 Task: Find connections with filter location Yatou with filter topic #culturewith filter profile language French with filter current company Allscripts with filter school Anand Agricultural University, Anand with filter industry Amusement Parks and Arcades with filter service category Event Planning with filter keywords title Zoologist
Action: Mouse moved to (488, 61)
Screenshot: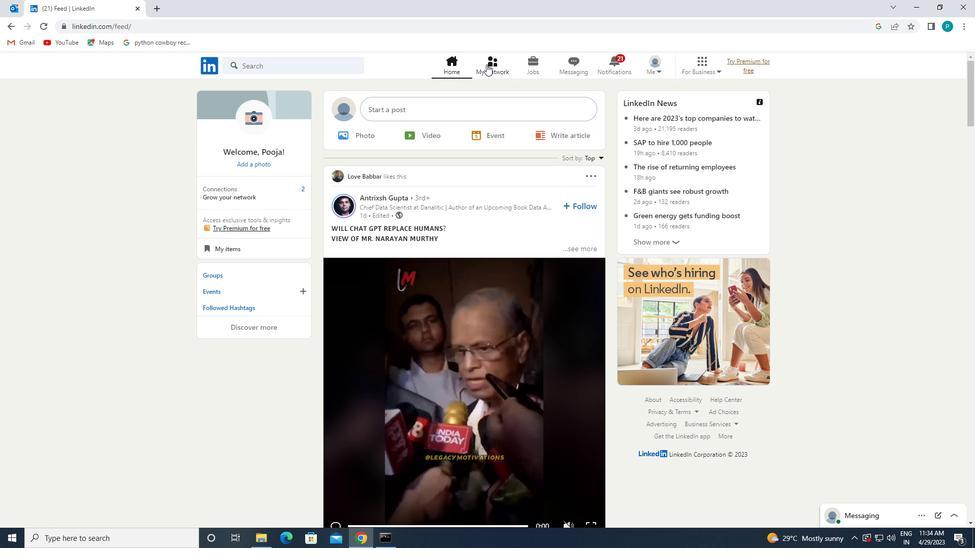 
Action: Mouse pressed left at (488, 61)
Screenshot: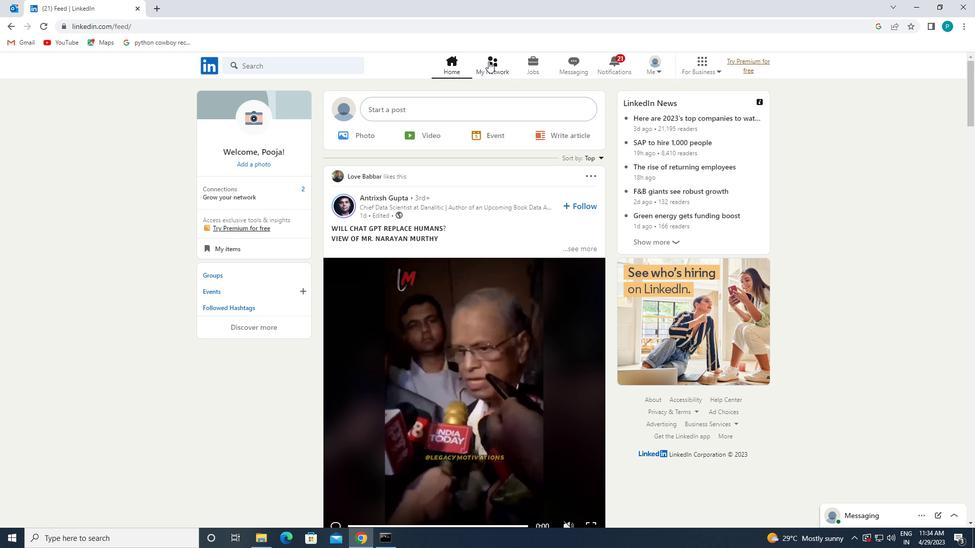 
Action: Mouse moved to (306, 120)
Screenshot: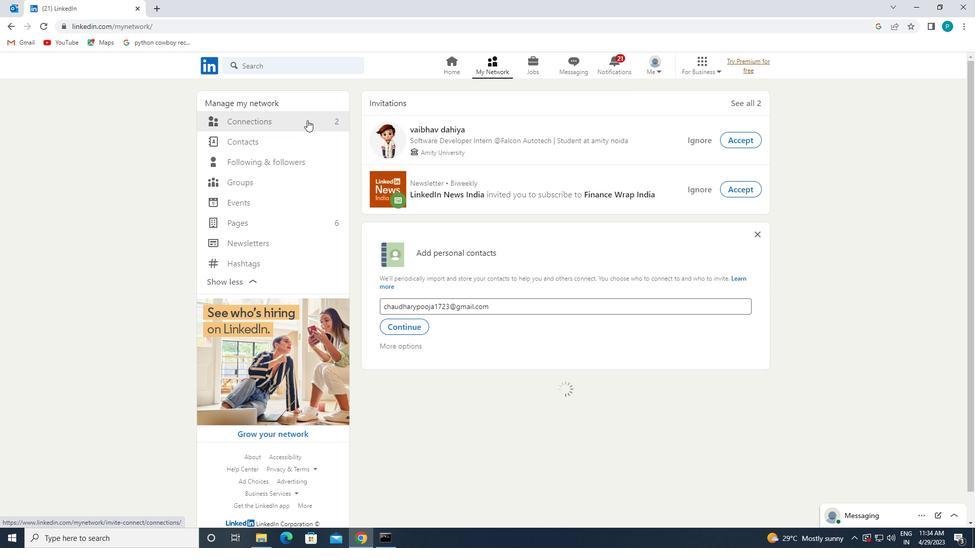 
Action: Mouse pressed left at (306, 120)
Screenshot: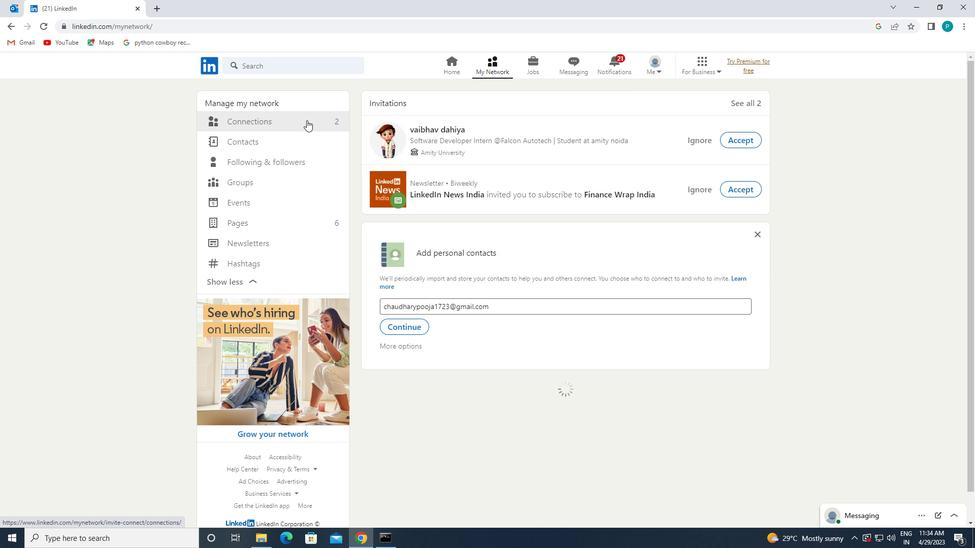 
Action: Mouse moved to (584, 113)
Screenshot: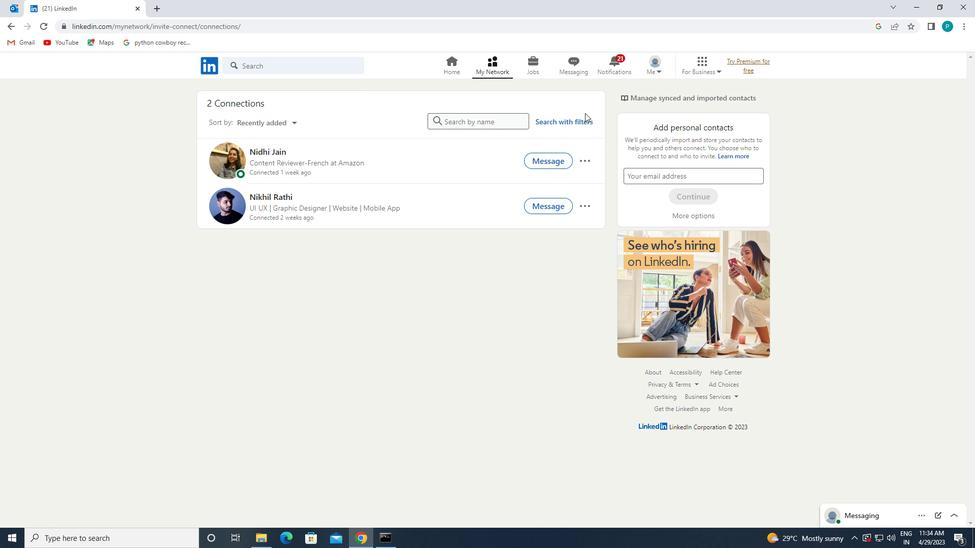 
Action: Mouse pressed left at (584, 113)
Screenshot: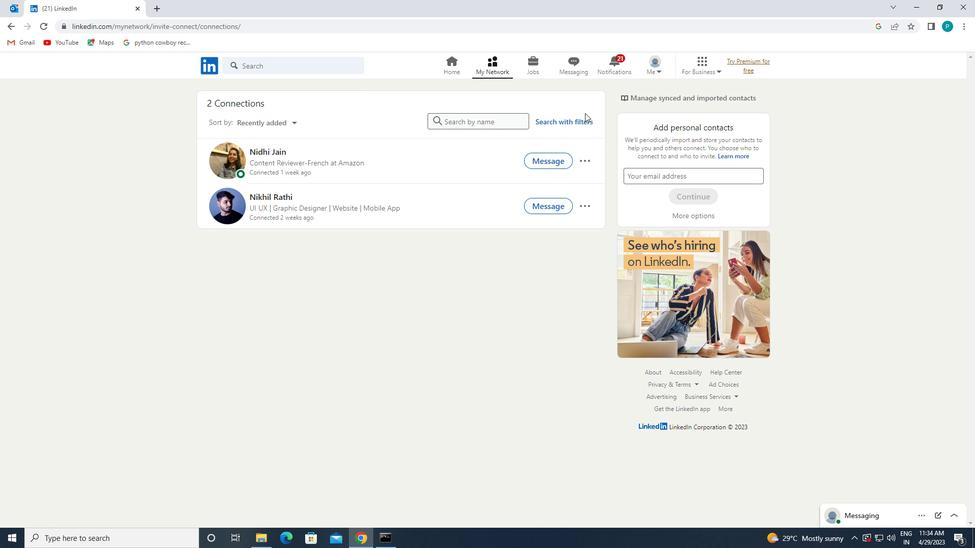 
Action: Mouse moved to (584, 116)
Screenshot: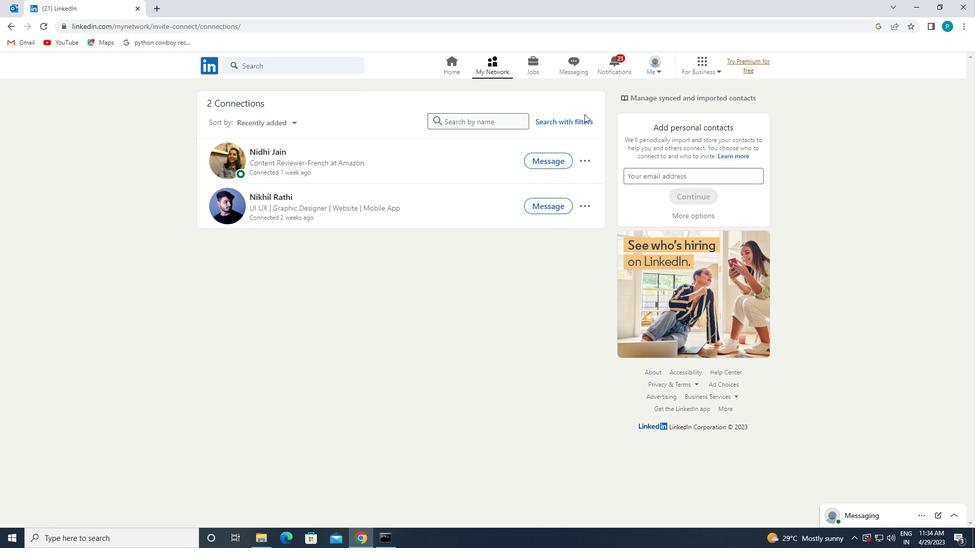 
Action: Mouse pressed left at (584, 116)
Screenshot: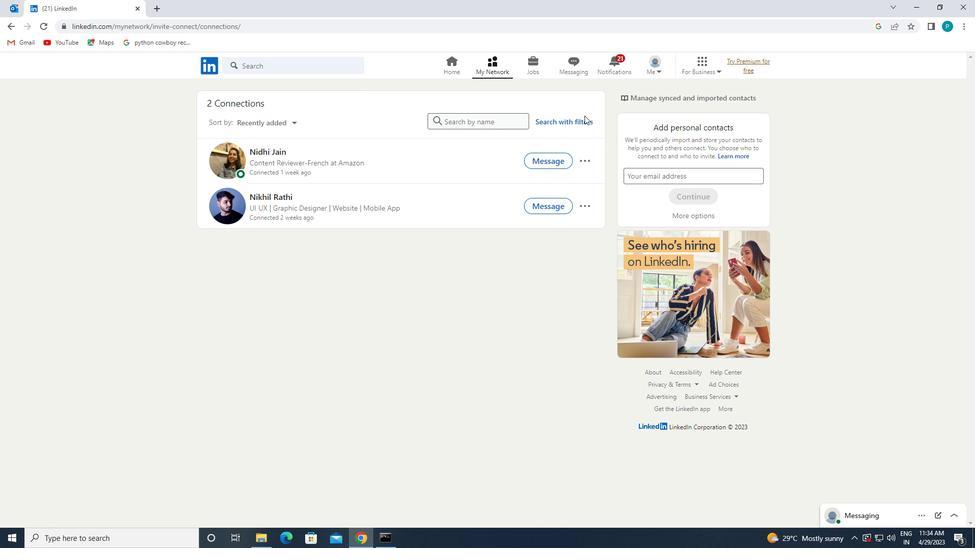 
Action: Mouse moved to (507, 94)
Screenshot: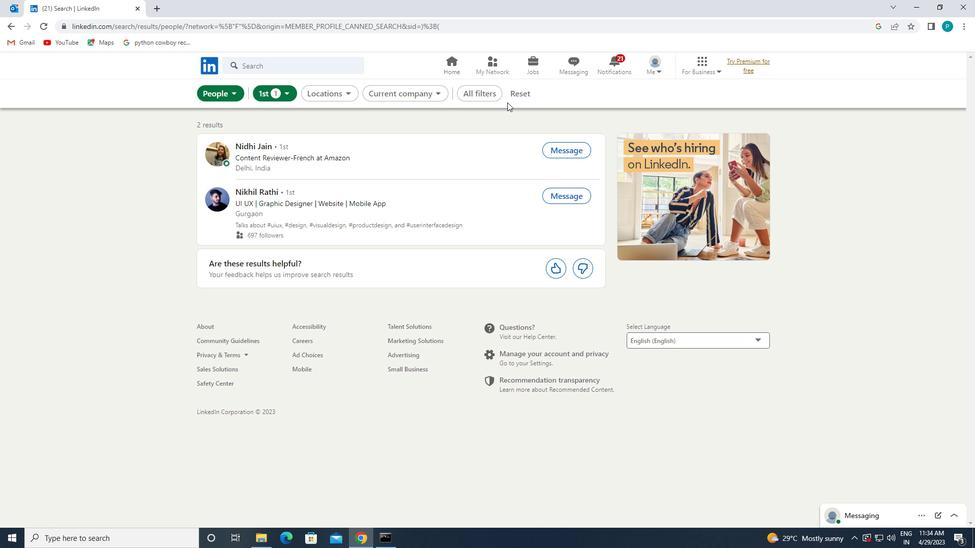 
Action: Mouse pressed left at (507, 94)
Screenshot: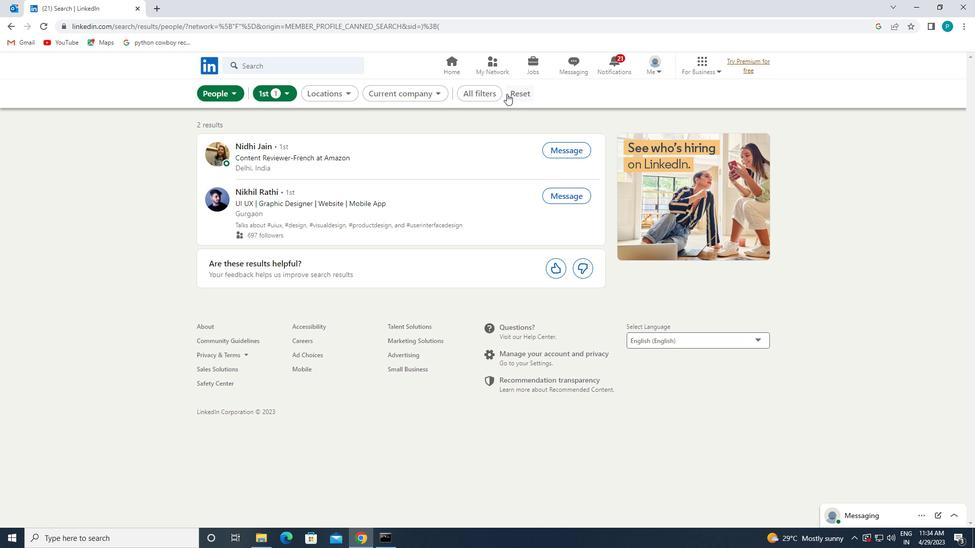 
Action: Mouse moved to (497, 93)
Screenshot: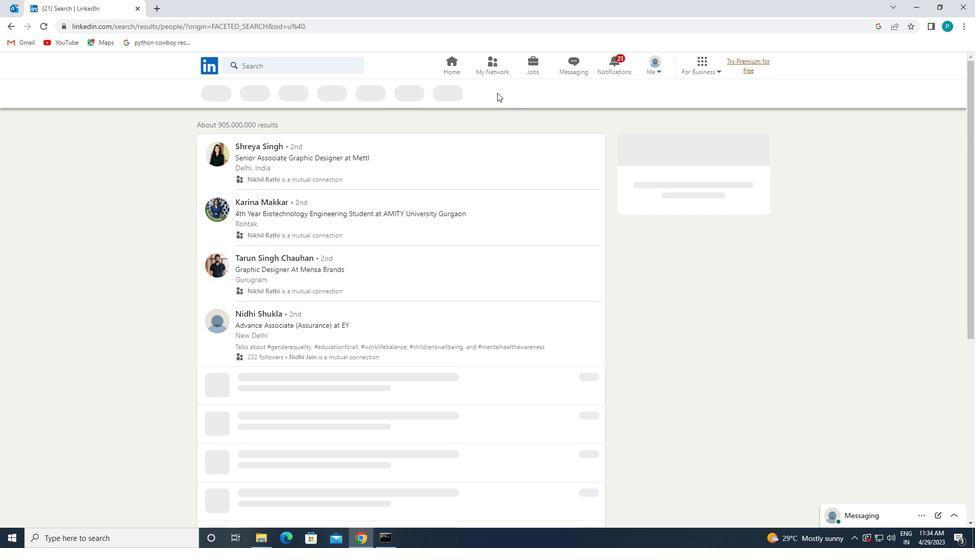
Action: Mouse pressed left at (497, 93)
Screenshot: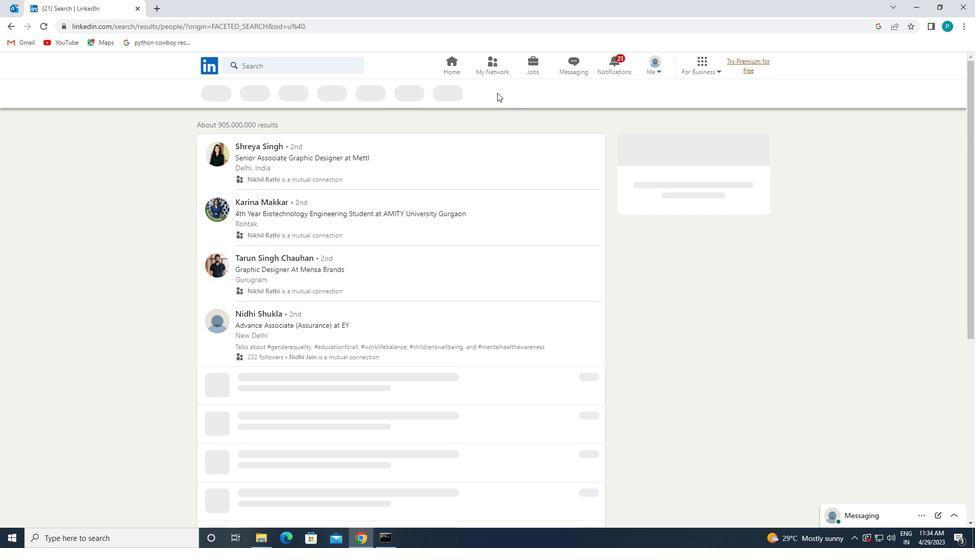 
Action: Mouse moved to (831, 261)
Screenshot: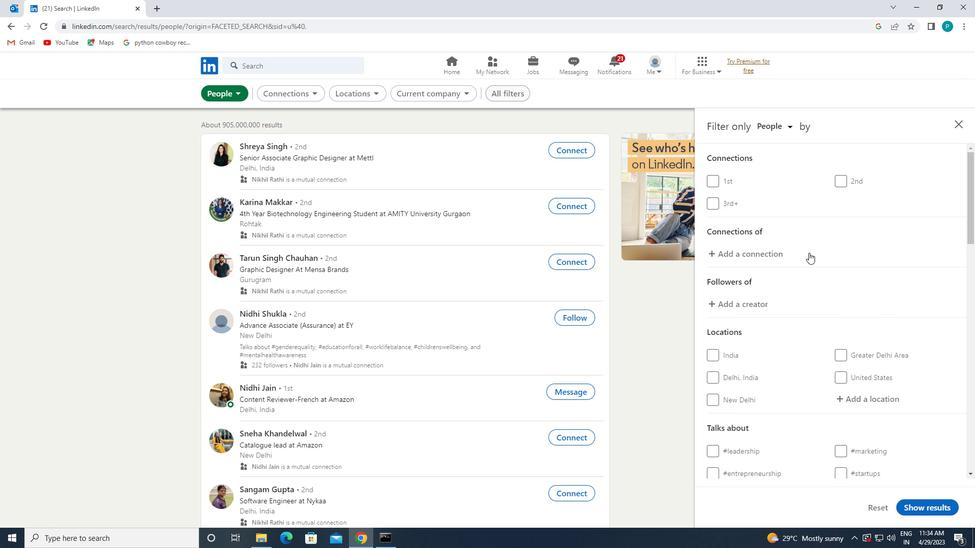 
Action: Mouse scrolled (831, 261) with delta (0, 0)
Screenshot: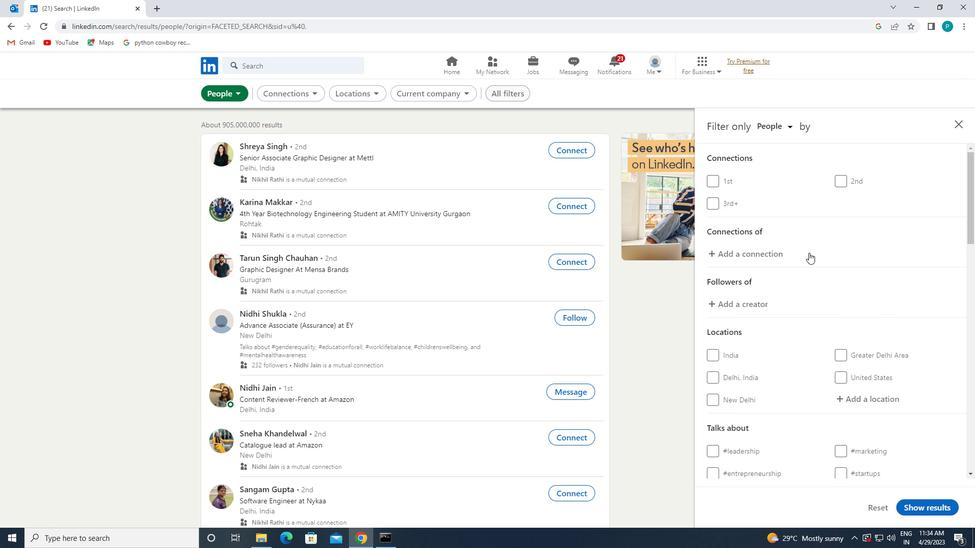 
Action: Mouse moved to (832, 261)
Screenshot: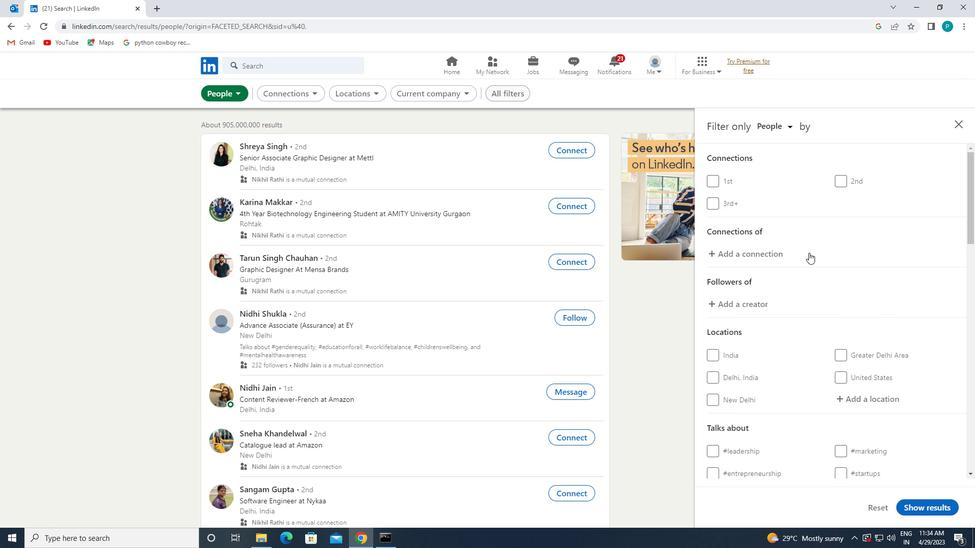 
Action: Mouse scrolled (832, 261) with delta (0, 0)
Screenshot: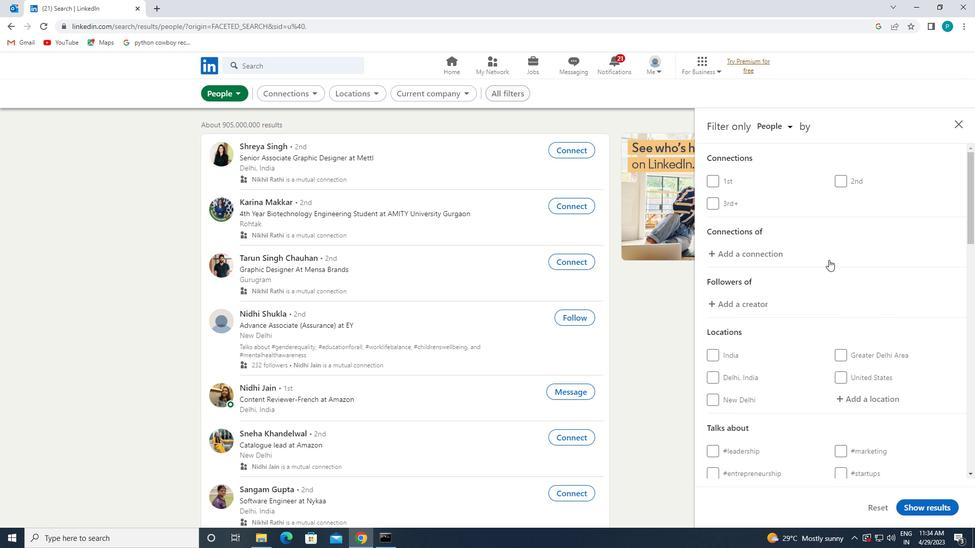 
Action: Mouse scrolled (832, 261) with delta (0, 0)
Screenshot: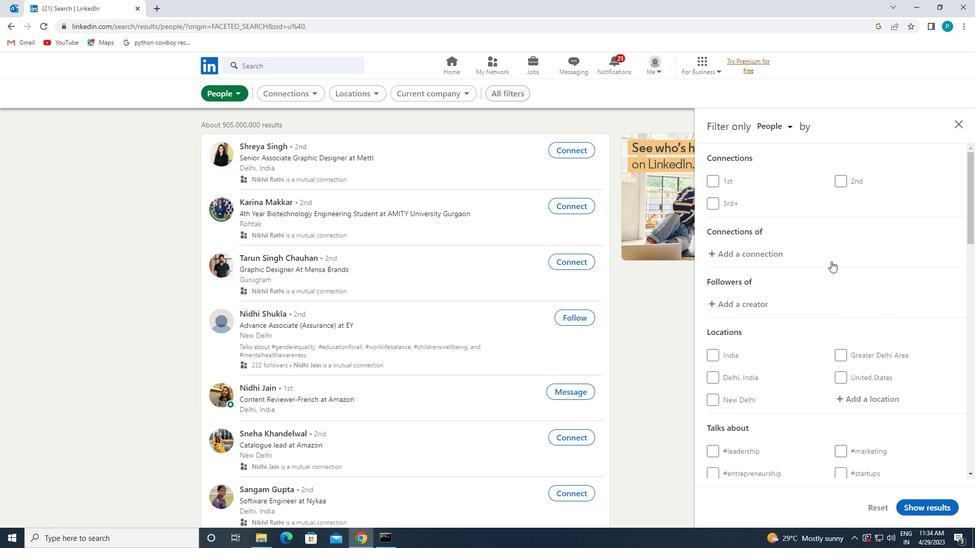 
Action: Mouse moved to (832, 264)
Screenshot: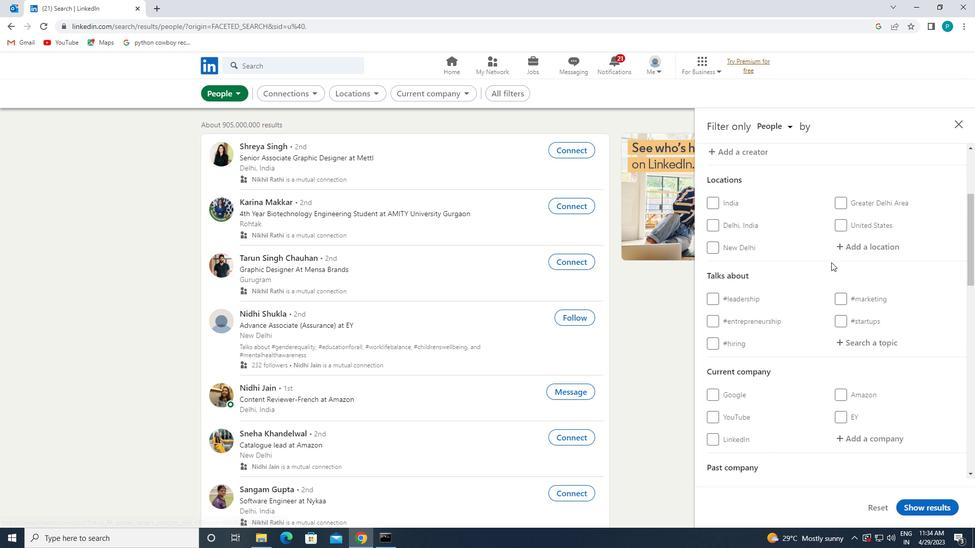 
Action: Mouse scrolled (832, 264) with delta (0, 0)
Screenshot: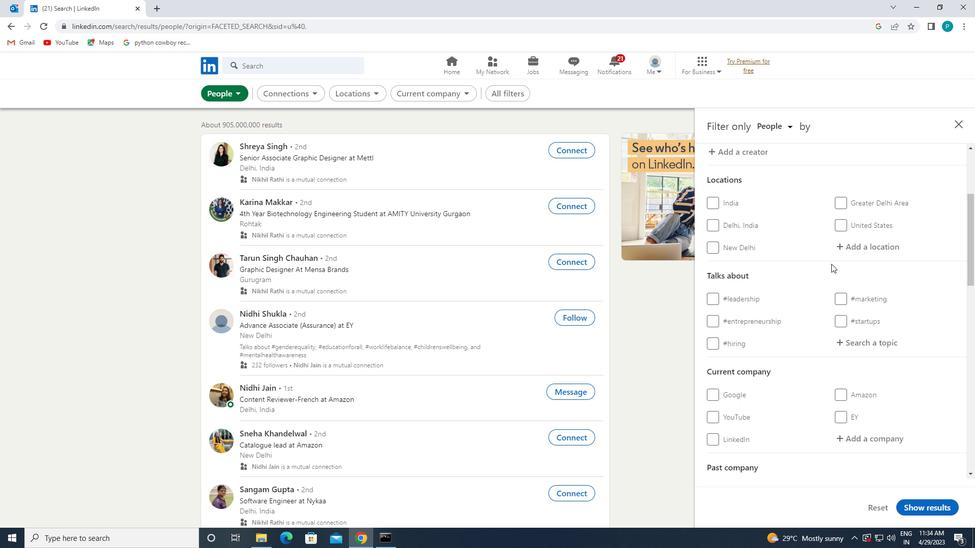 
Action: Mouse scrolled (832, 264) with delta (0, 0)
Screenshot: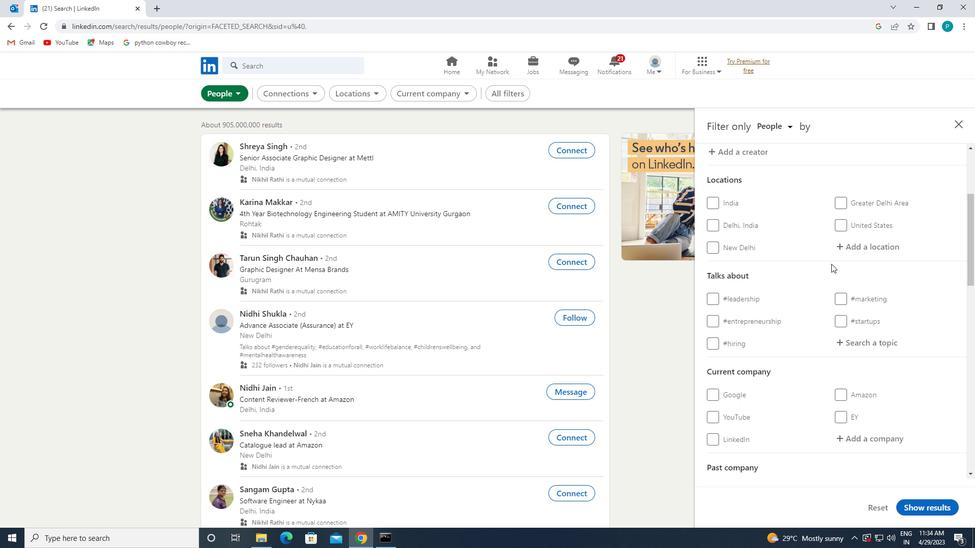 
Action: Mouse moved to (854, 320)
Screenshot: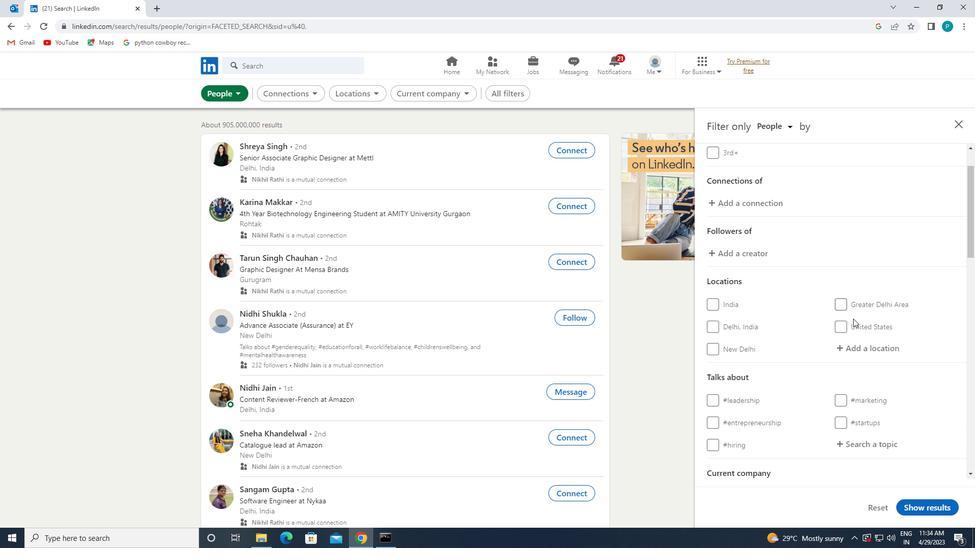 
Action: Mouse scrolled (854, 320) with delta (0, 0)
Screenshot: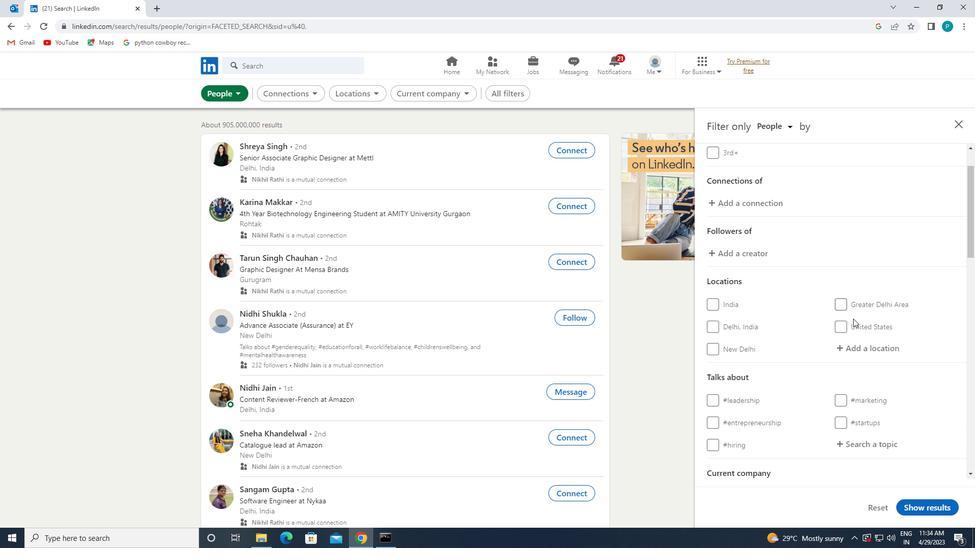 
Action: Mouse moved to (849, 301)
Screenshot: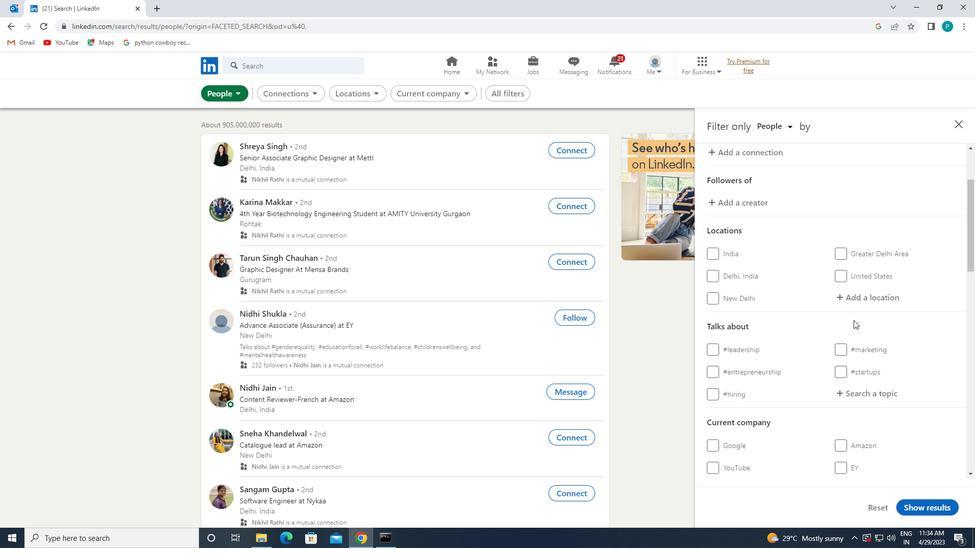 
Action: Mouse pressed left at (849, 301)
Screenshot: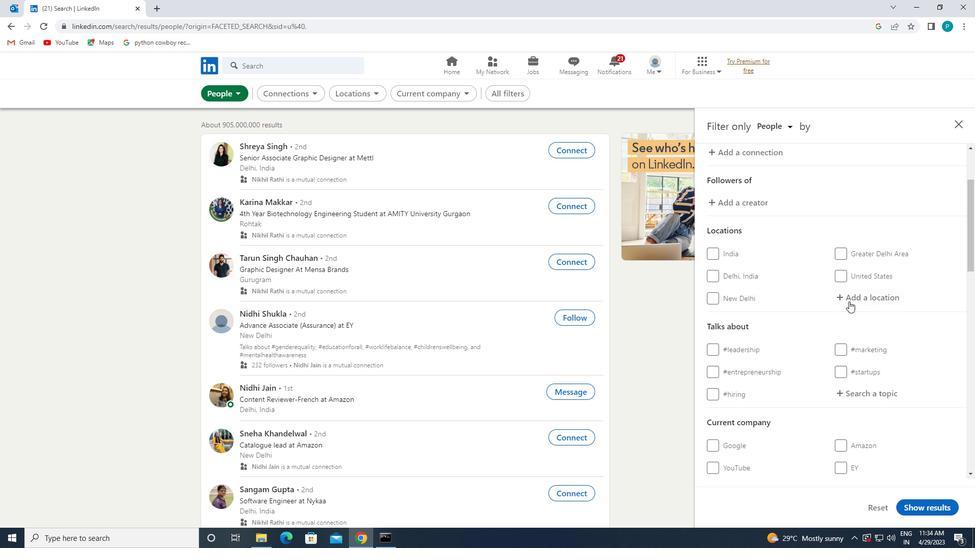 
Action: Mouse moved to (830, 288)
Screenshot: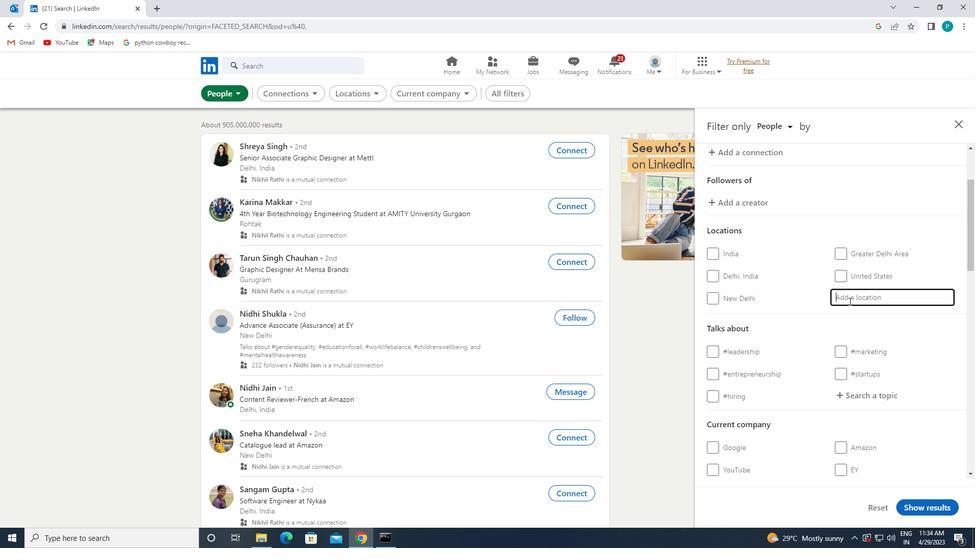 
Action: Key pressed <Key.caps_lock>y<Key.caps_lock>atou
Screenshot: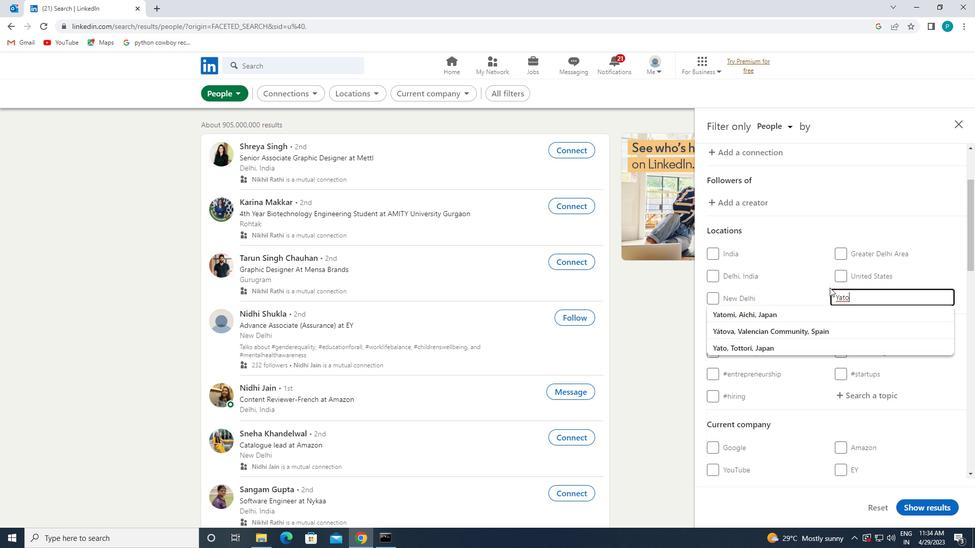 
Action: Mouse moved to (846, 363)
Screenshot: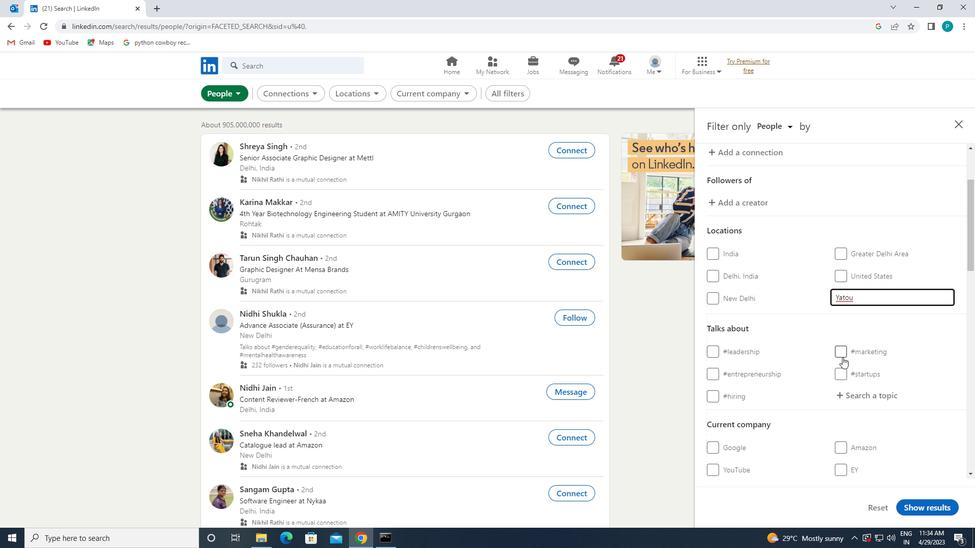 
Action: Mouse scrolled (846, 363) with delta (0, 0)
Screenshot: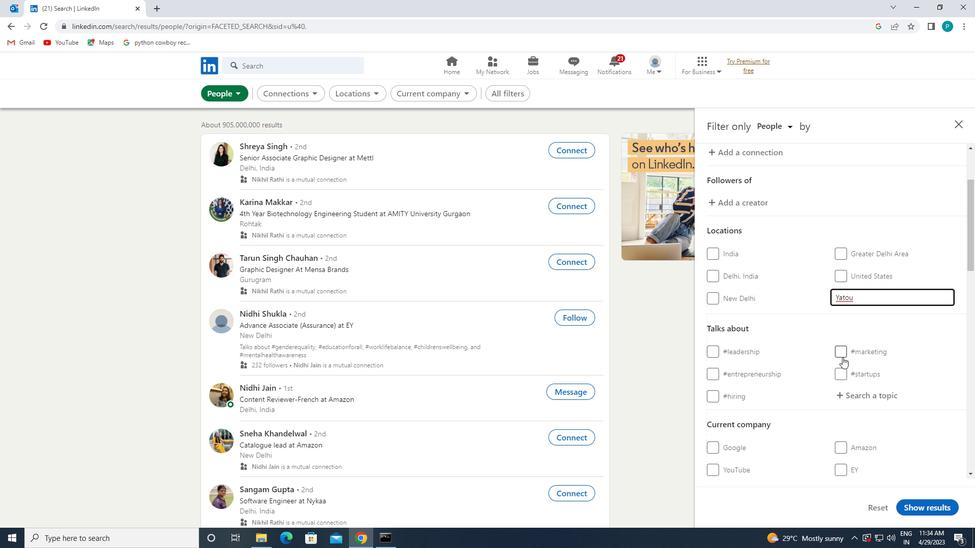 
Action: Mouse moved to (849, 368)
Screenshot: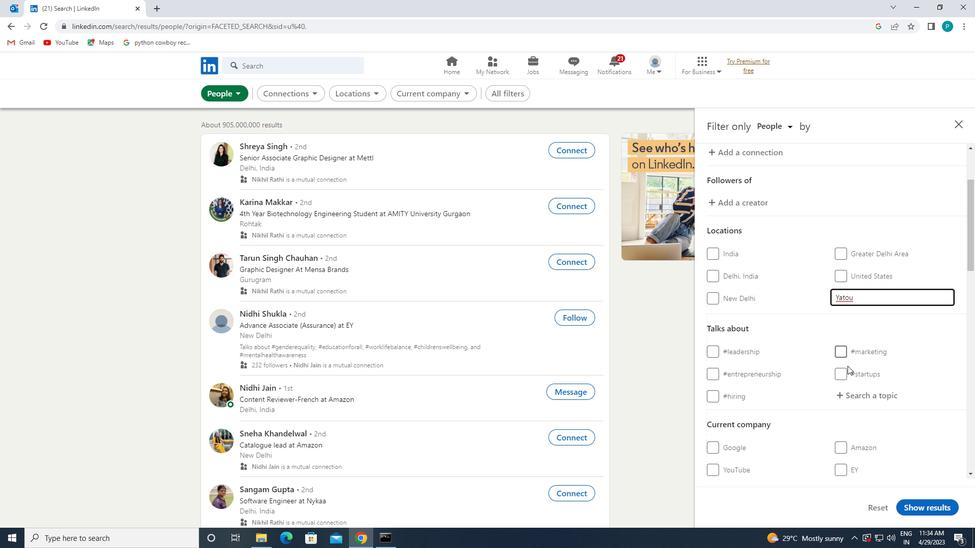 
Action: Mouse scrolled (849, 367) with delta (0, 0)
Screenshot: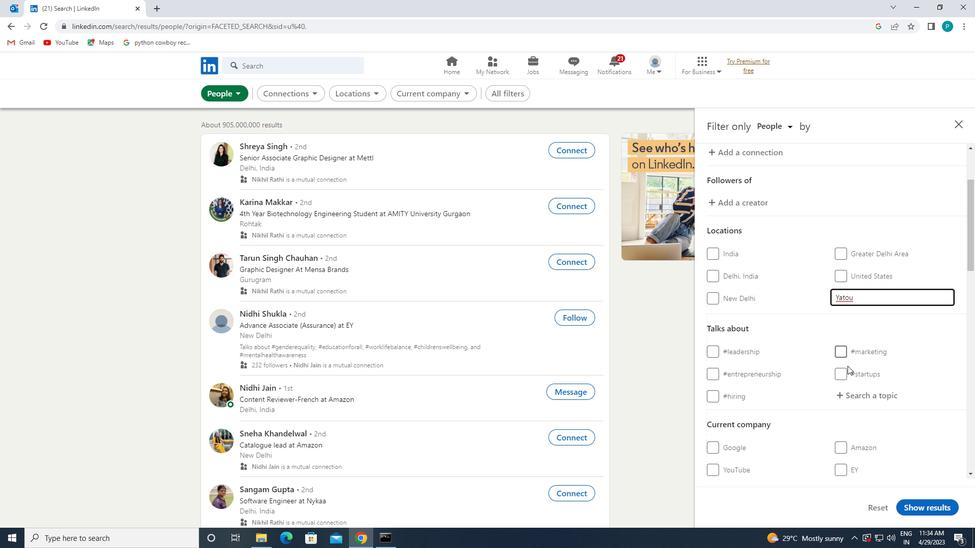 
Action: Mouse moved to (845, 292)
Screenshot: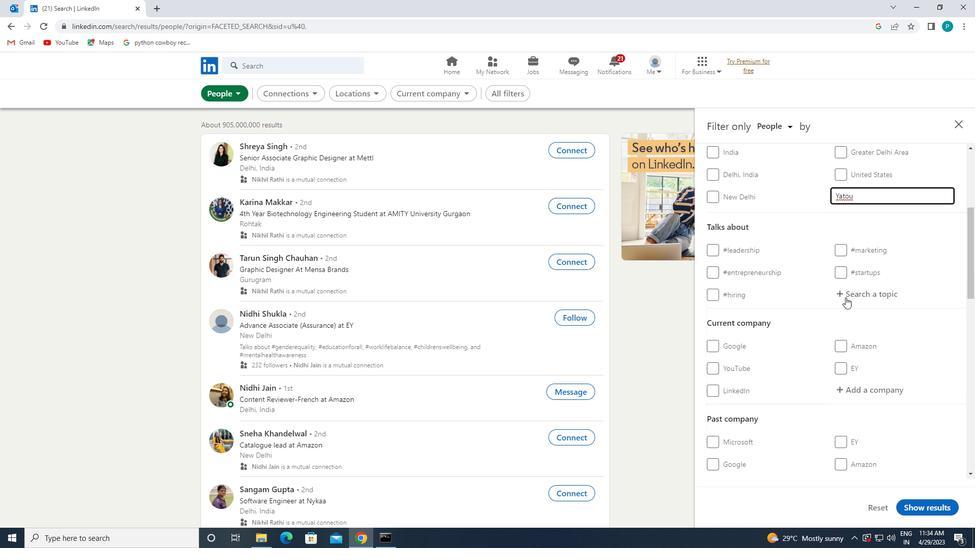 
Action: Mouse pressed left at (845, 292)
Screenshot: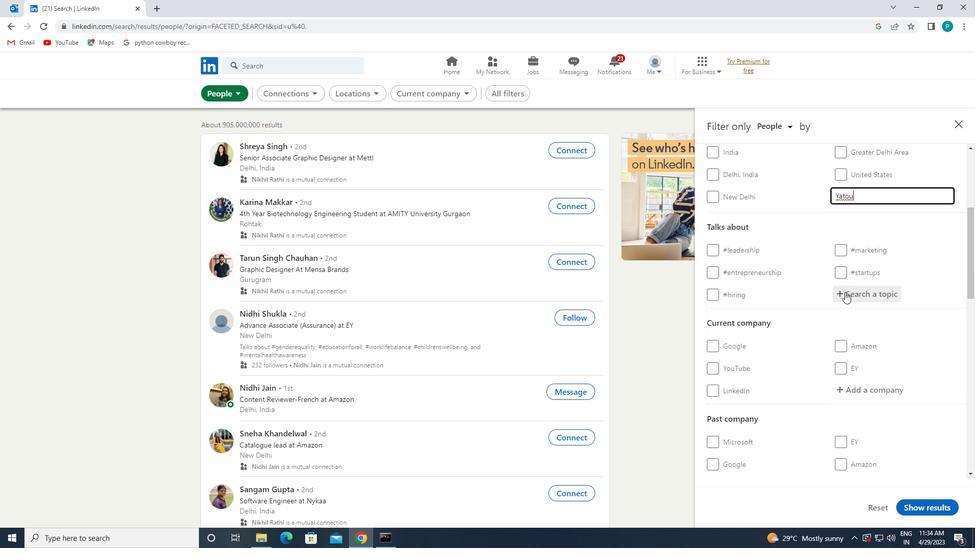 
Action: Key pressed <Key.shift>#CULTURE
Screenshot: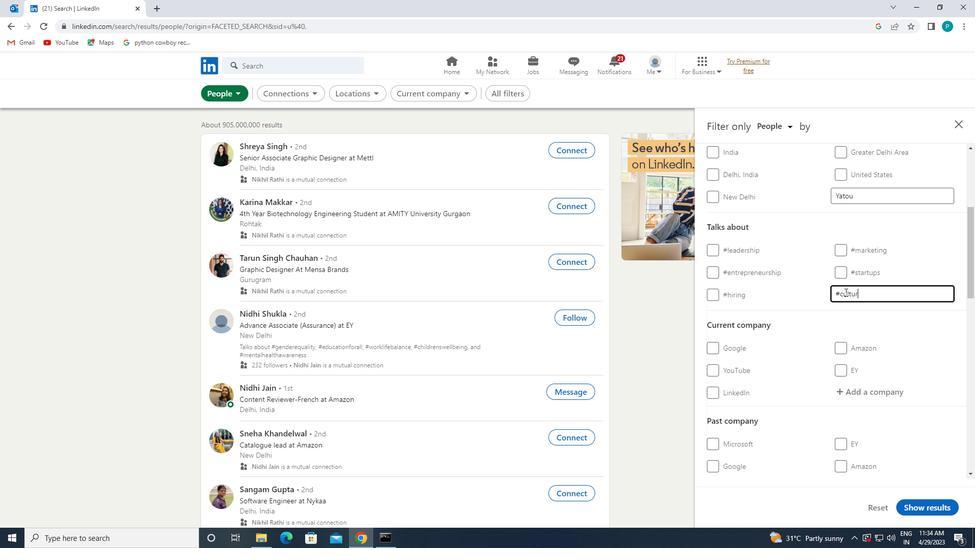 
Action: Mouse moved to (853, 383)
Screenshot: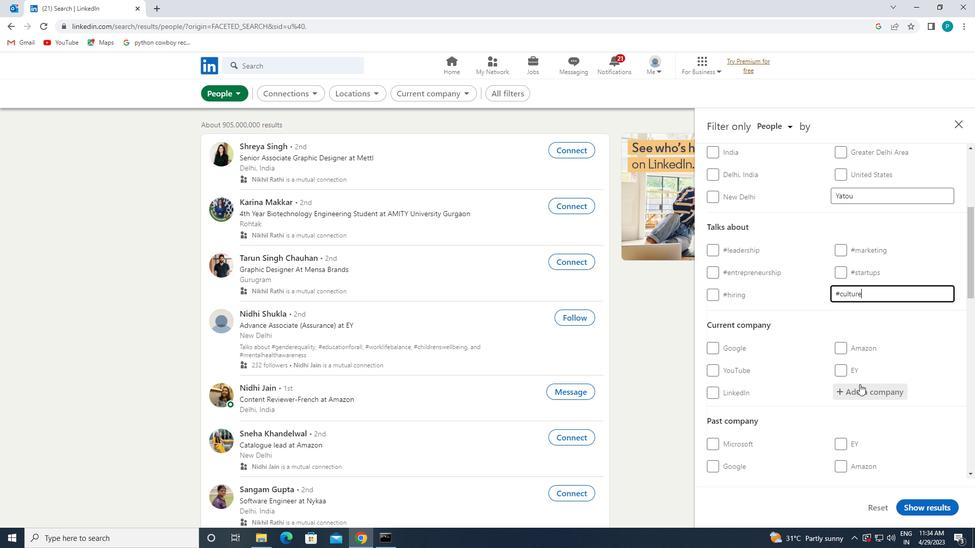 
Action: Mouse scrolled (853, 382) with delta (0, 0)
Screenshot: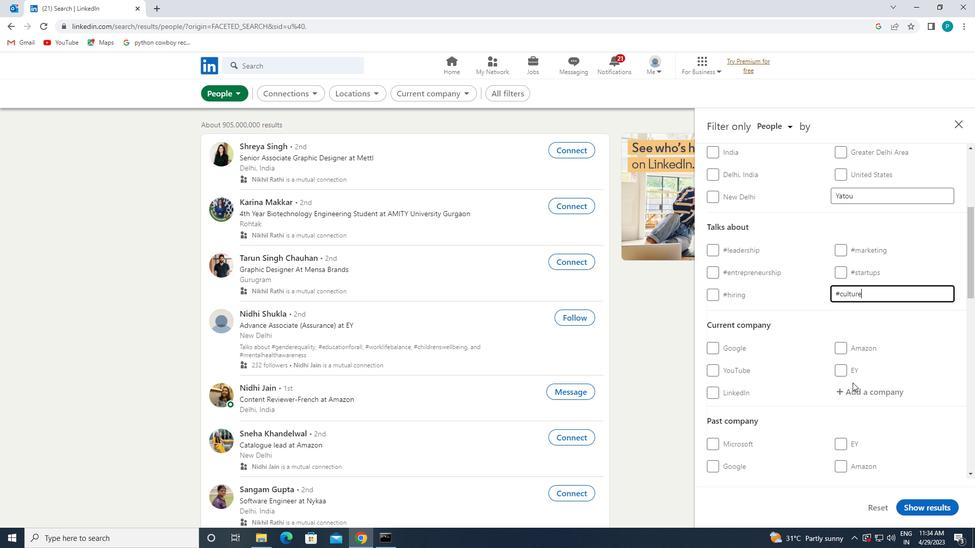 
Action: Mouse moved to (851, 381)
Screenshot: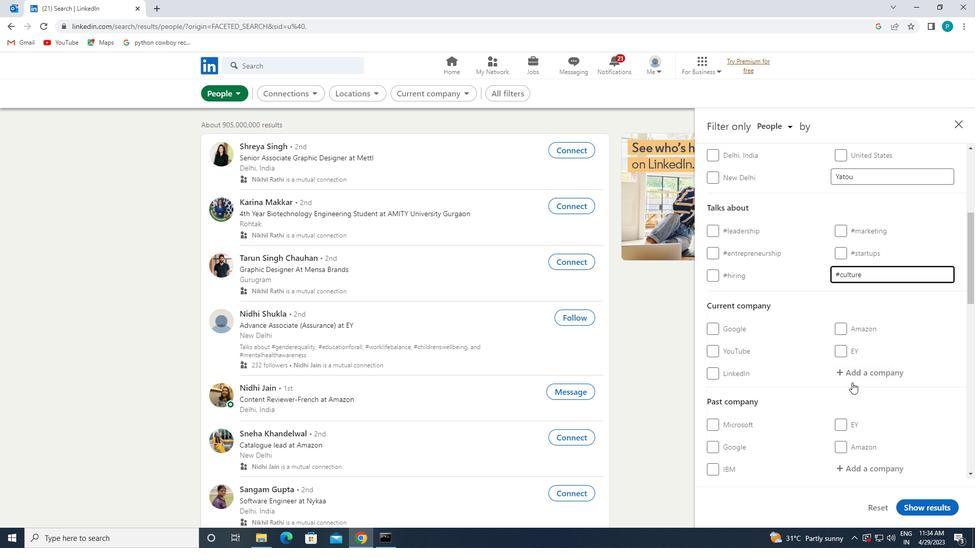 
Action: Mouse scrolled (851, 380) with delta (0, 0)
Screenshot: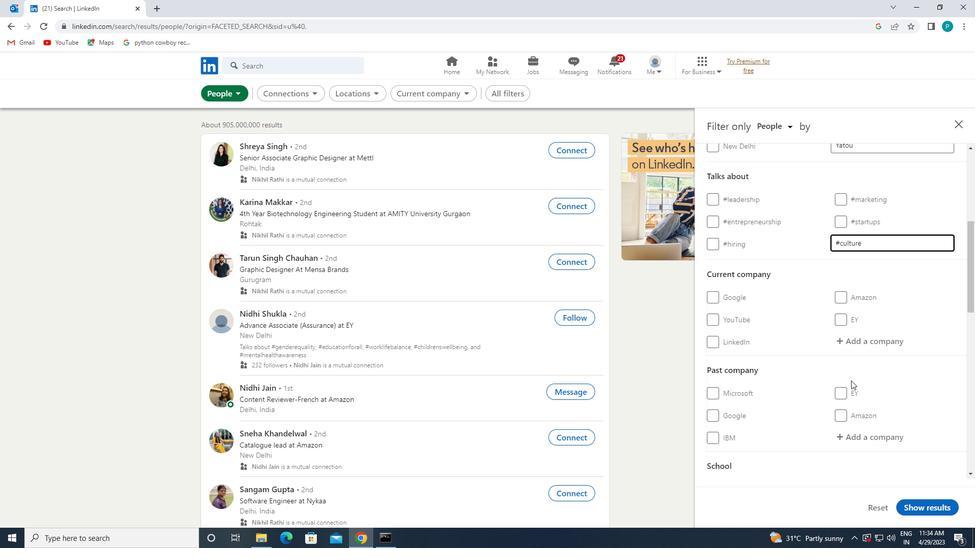 
Action: Mouse moved to (851, 380)
Screenshot: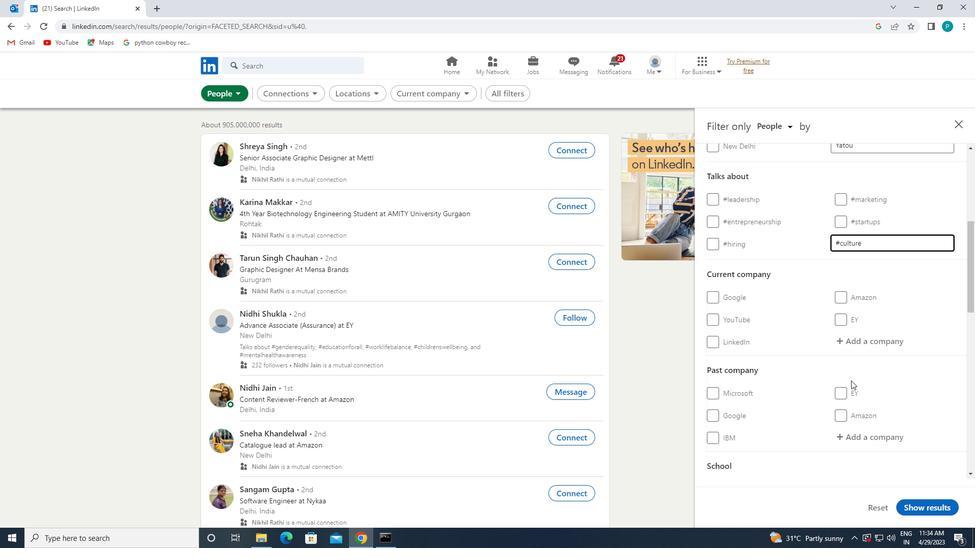 
Action: Mouse scrolled (851, 380) with delta (0, 0)
Screenshot: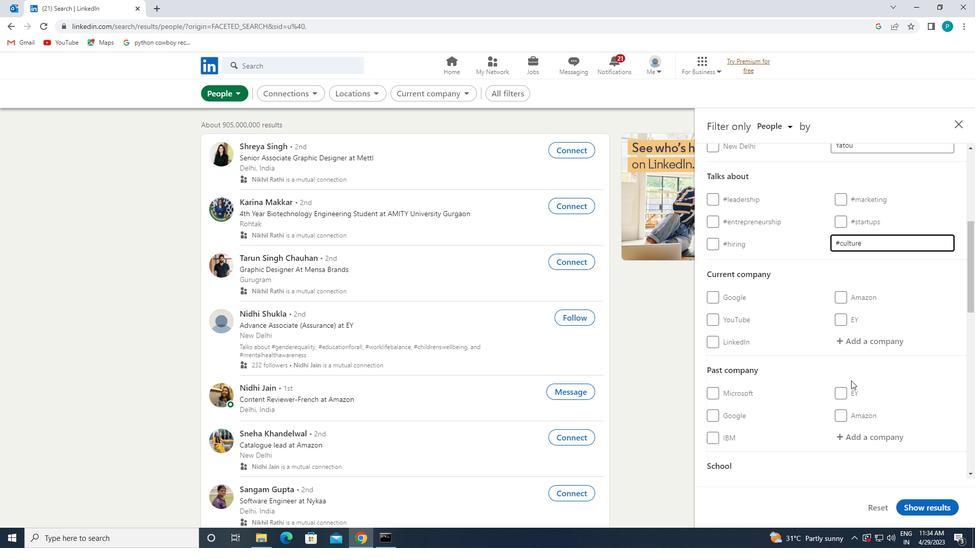 
Action: Mouse scrolled (851, 380) with delta (0, 0)
Screenshot: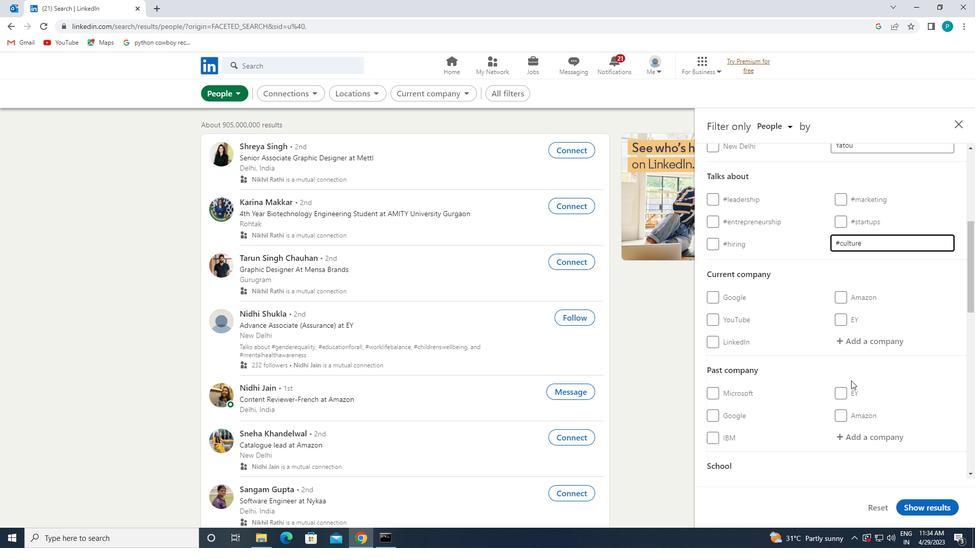 
Action: Mouse moved to (847, 385)
Screenshot: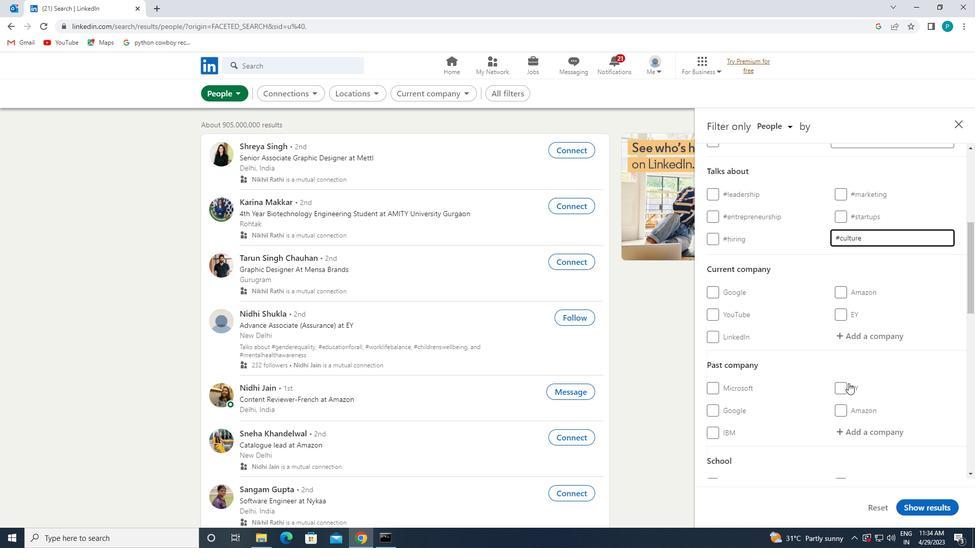 
Action: Mouse scrolled (847, 385) with delta (0, 0)
Screenshot: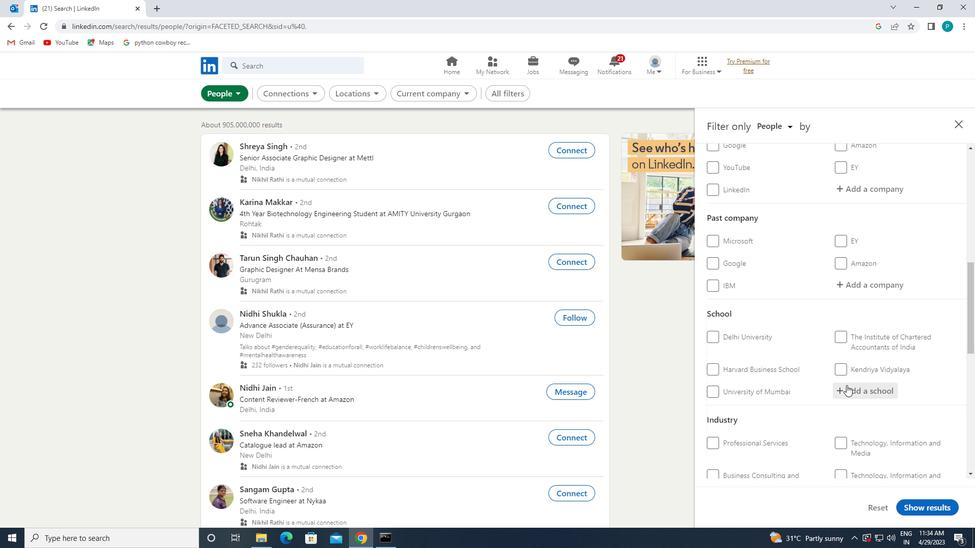 
Action: Mouse scrolled (847, 385) with delta (0, 0)
Screenshot: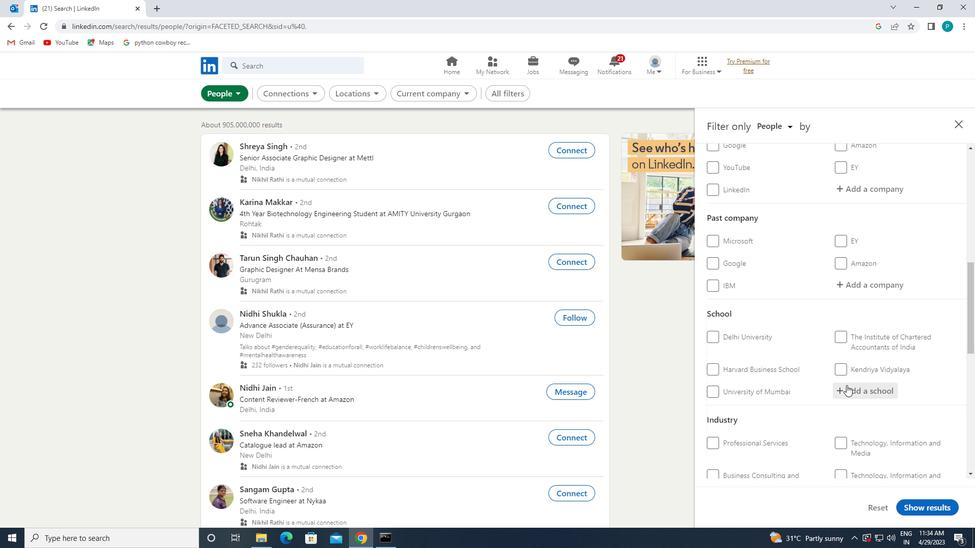 
Action: Mouse moved to (843, 384)
Screenshot: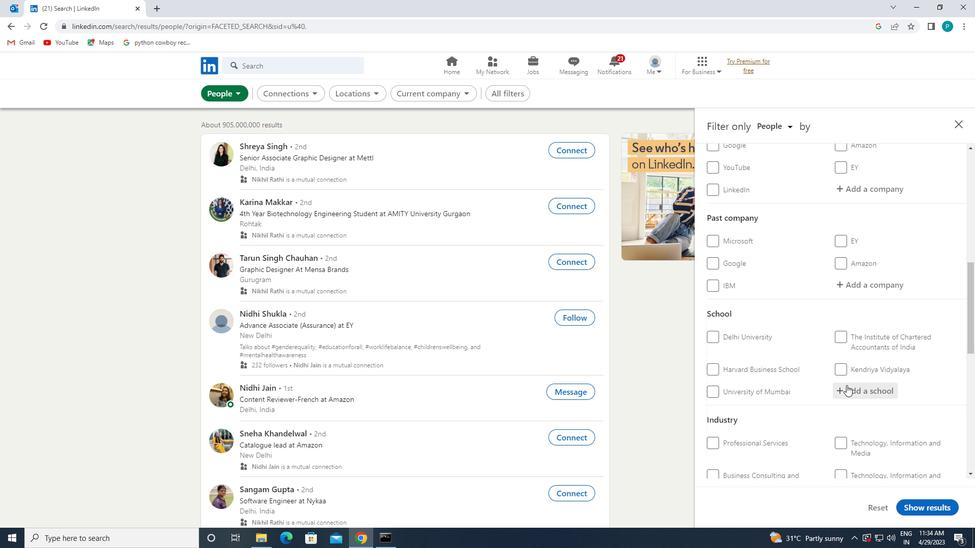 
Action: Mouse scrolled (843, 384) with delta (0, 0)
Screenshot: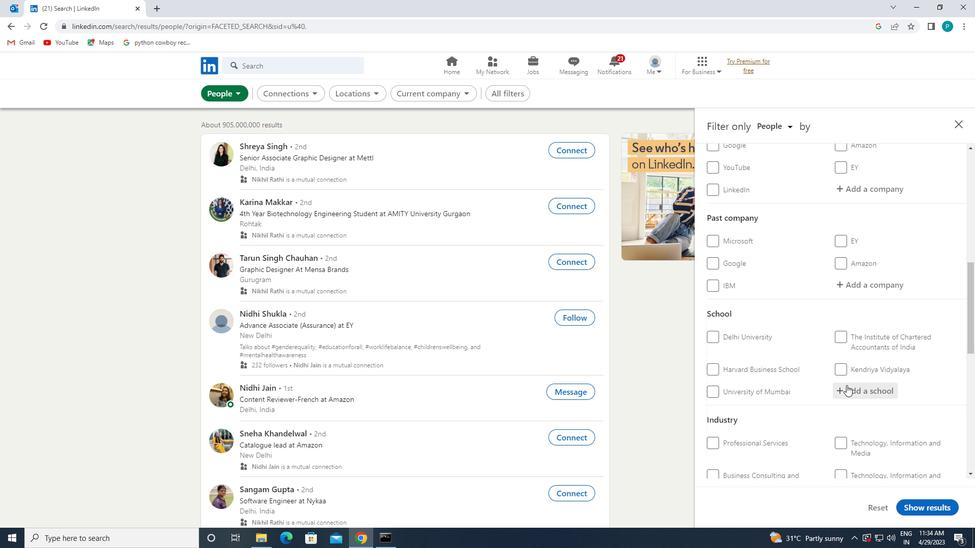 
Action: Mouse moved to (817, 380)
Screenshot: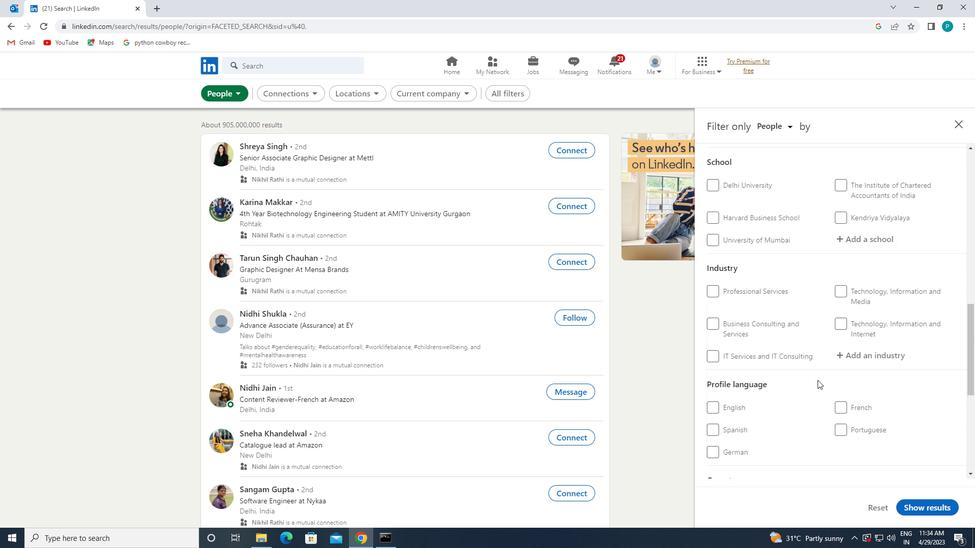 
Action: Mouse scrolled (817, 380) with delta (0, 0)
Screenshot: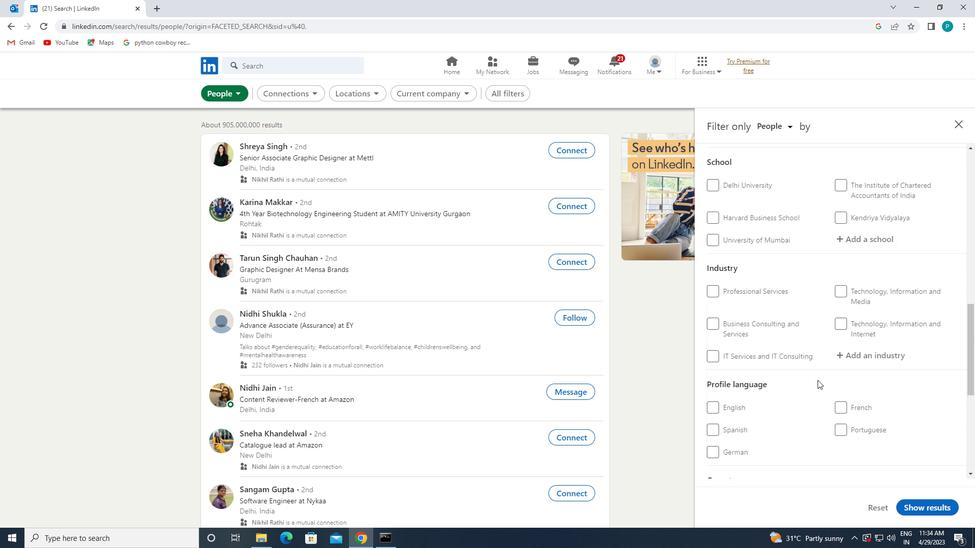 
Action: Mouse scrolled (817, 380) with delta (0, 0)
Screenshot: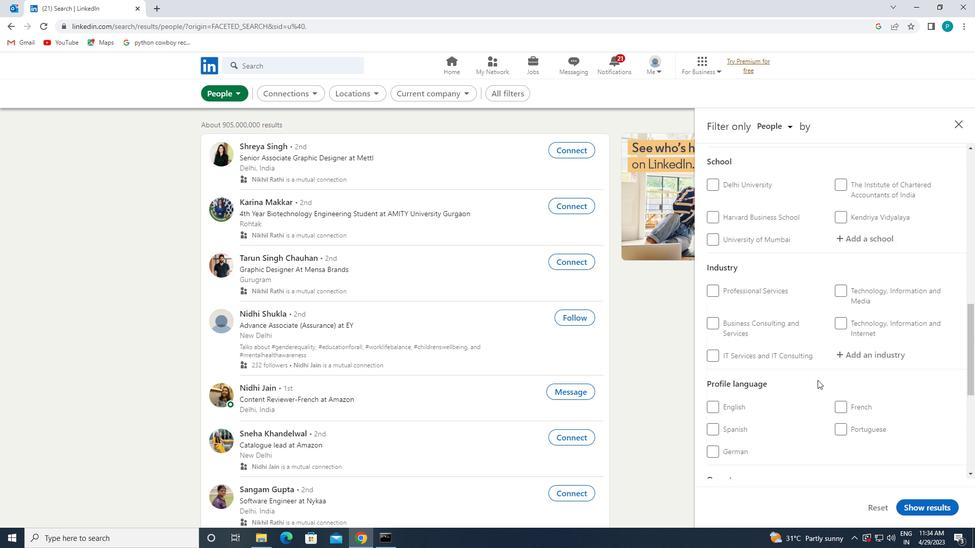 
Action: Mouse moved to (875, 302)
Screenshot: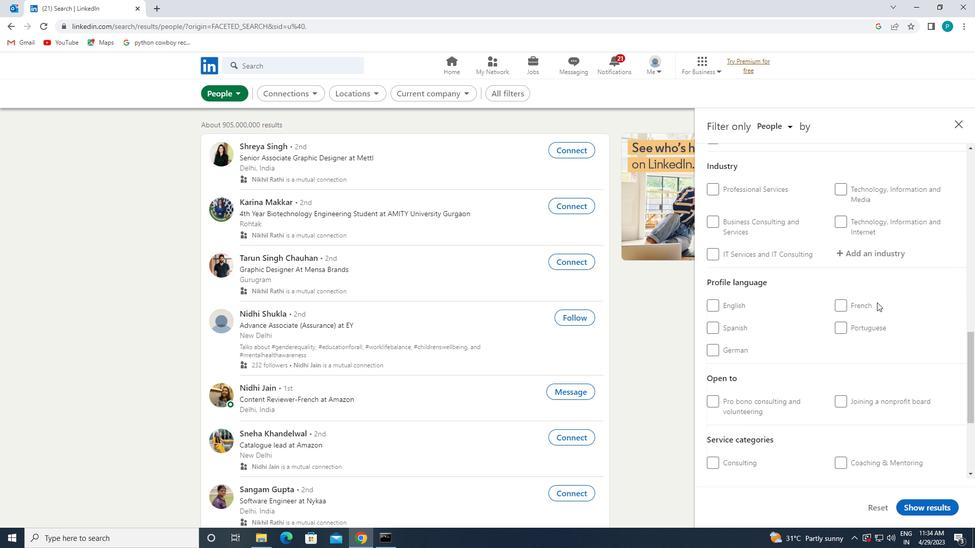 
Action: Mouse pressed left at (875, 302)
Screenshot: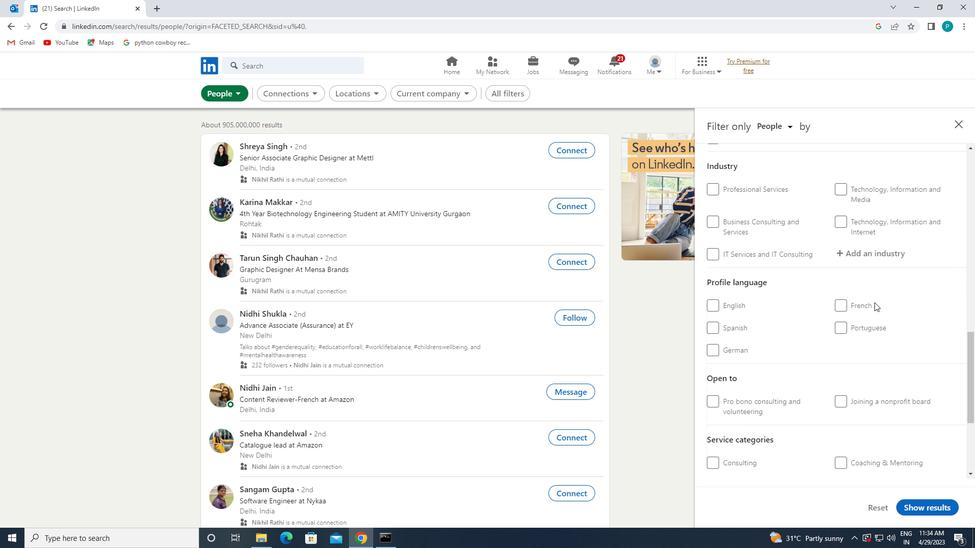 
Action: Mouse moved to (870, 303)
Screenshot: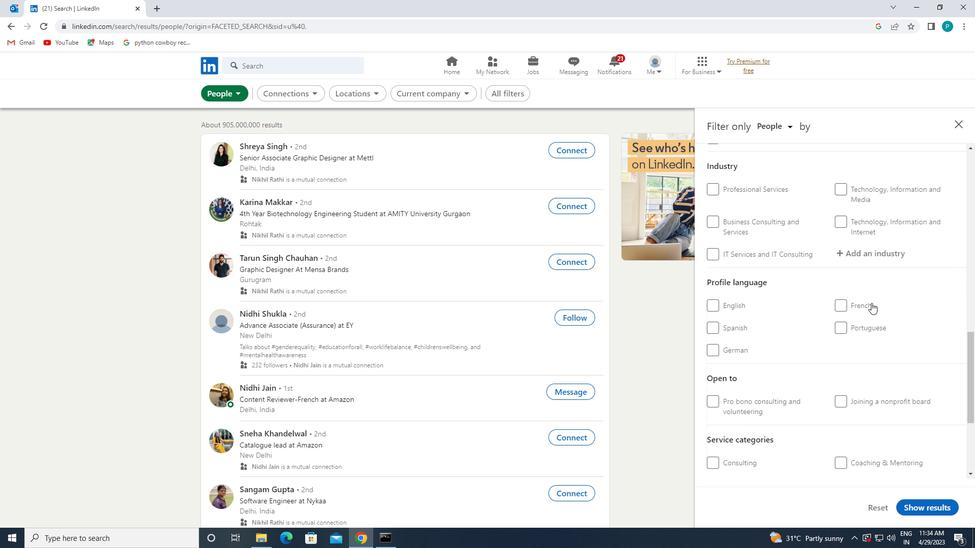 
Action: Mouse pressed left at (870, 303)
Screenshot: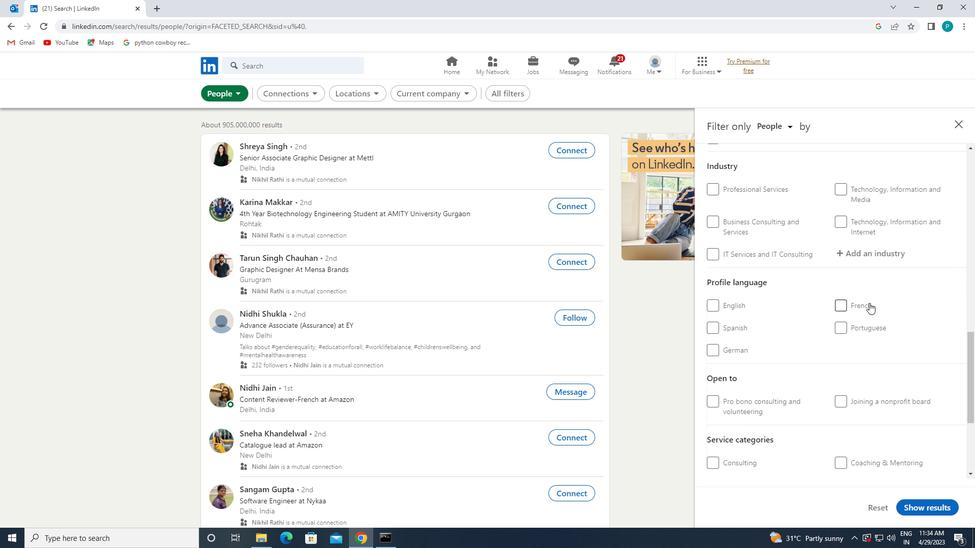 
Action: Mouse moved to (895, 314)
Screenshot: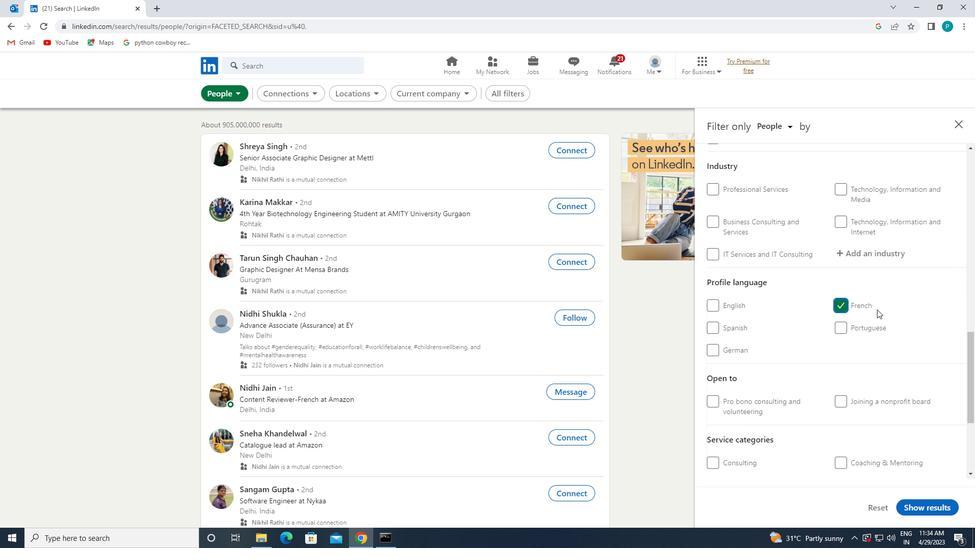 
Action: Mouse scrolled (895, 315) with delta (0, 0)
Screenshot: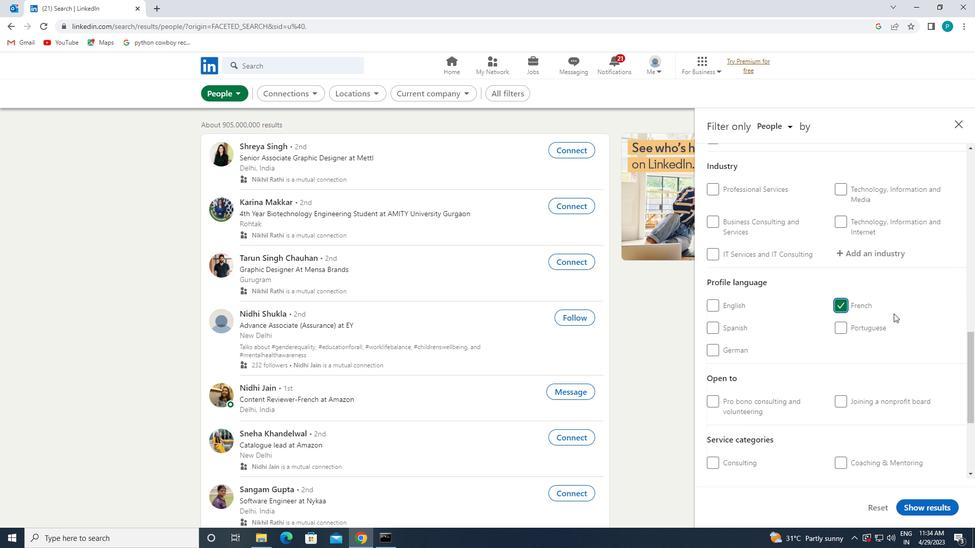 
Action: Mouse moved to (896, 314)
Screenshot: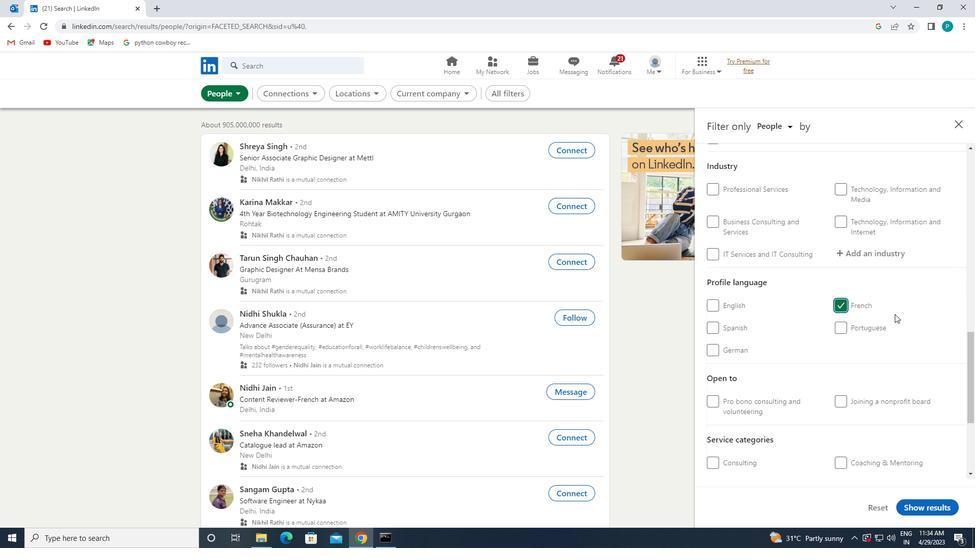 
Action: Mouse scrolled (896, 315) with delta (0, 0)
Screenshot: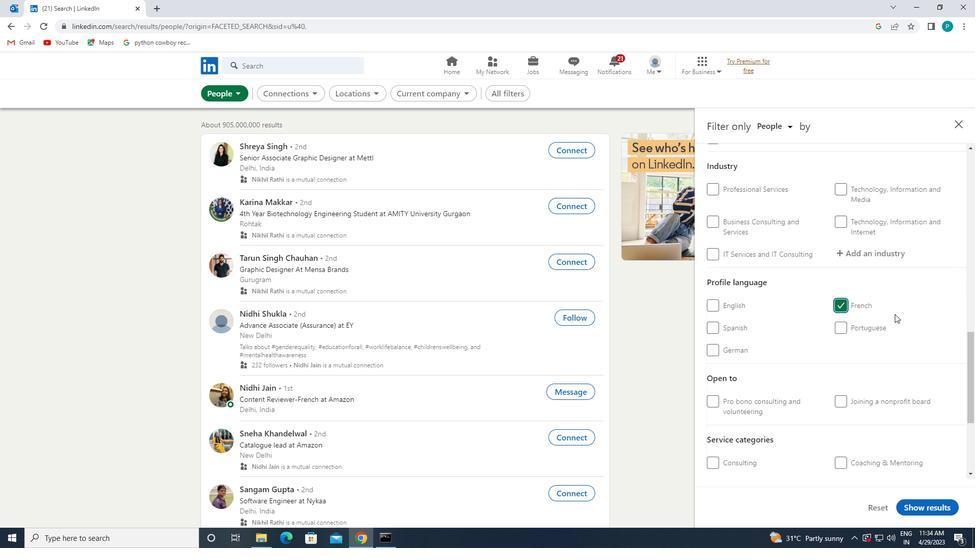 
Action: Mouse scrolled (896, 315) with delta (0, 0)
Screenshot: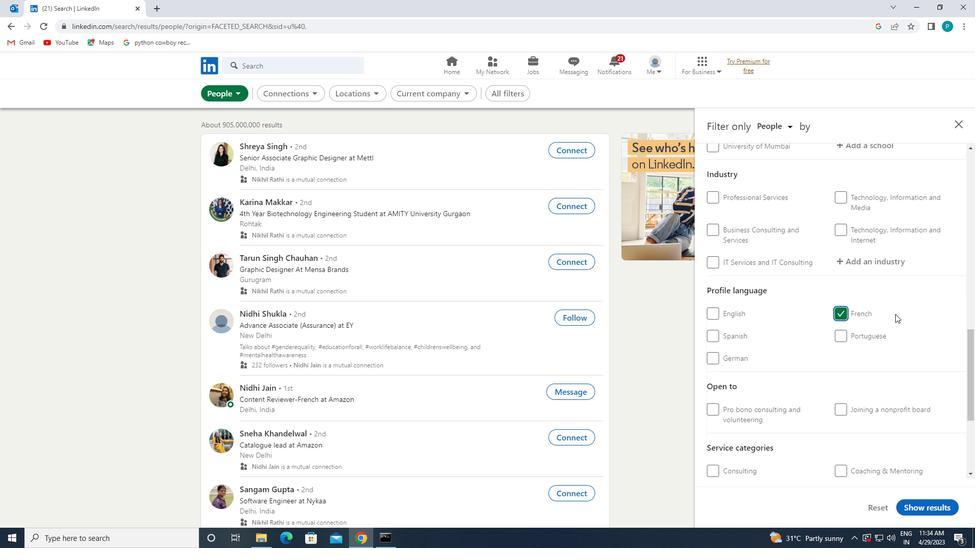 
Action: Mouse moved to (896, 316)
Screenshot: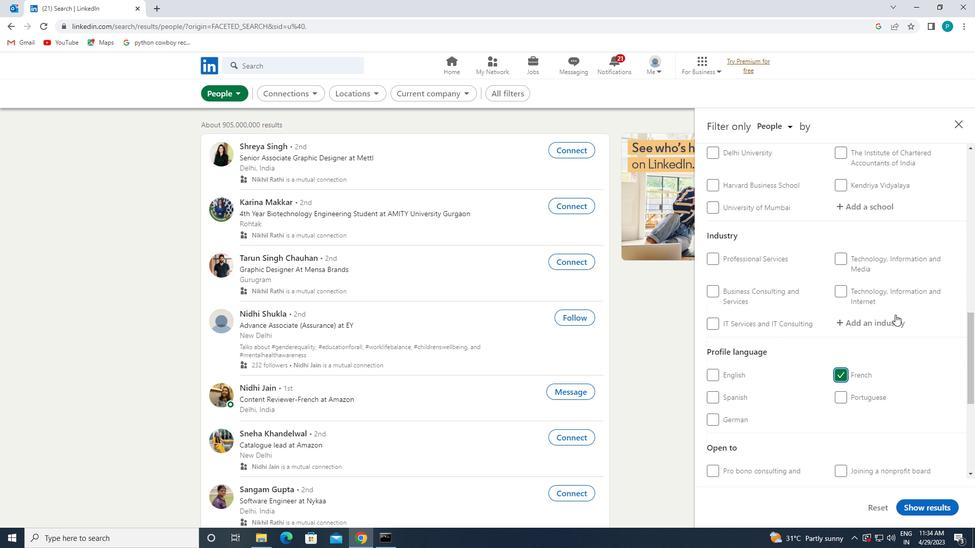 
Action: Mouse scrolled (896, 316) with delta (0, 0)
Screenshot: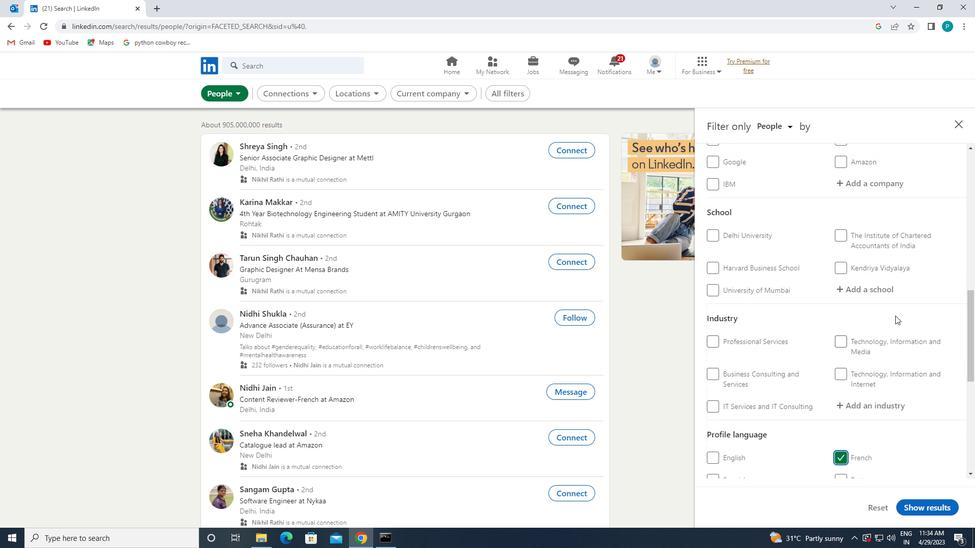 
Action: Mouse scrolled (896, 316) with delta (0, 0)
Screenshot: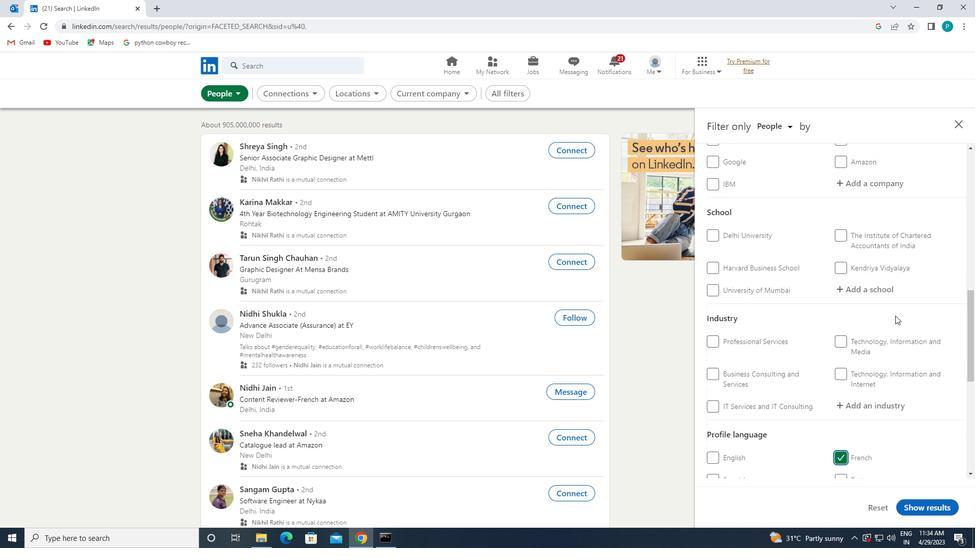 
Action: Mouse moved to (896, 316)
Screenshot: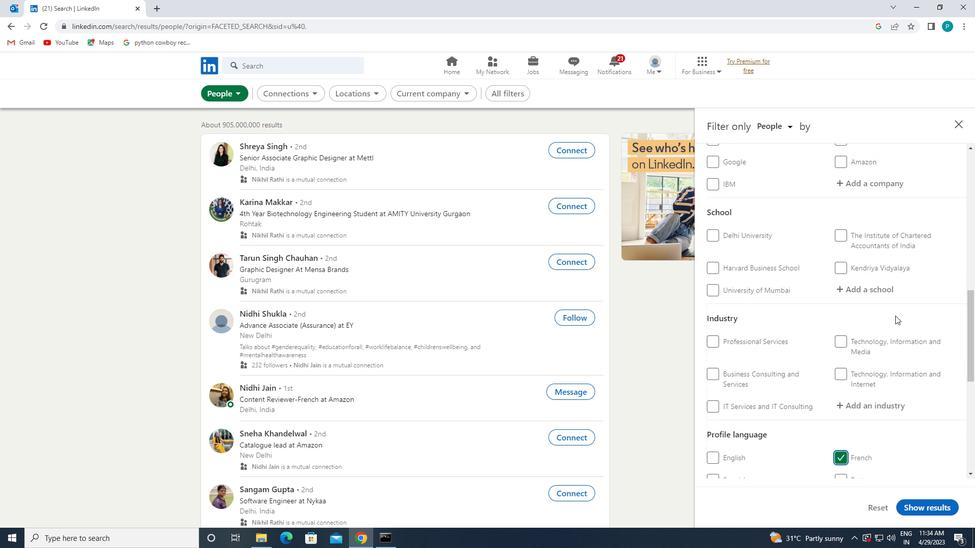 
Action: Mouse scrolled (896, 317) with delta (0, 0)
Screenshot: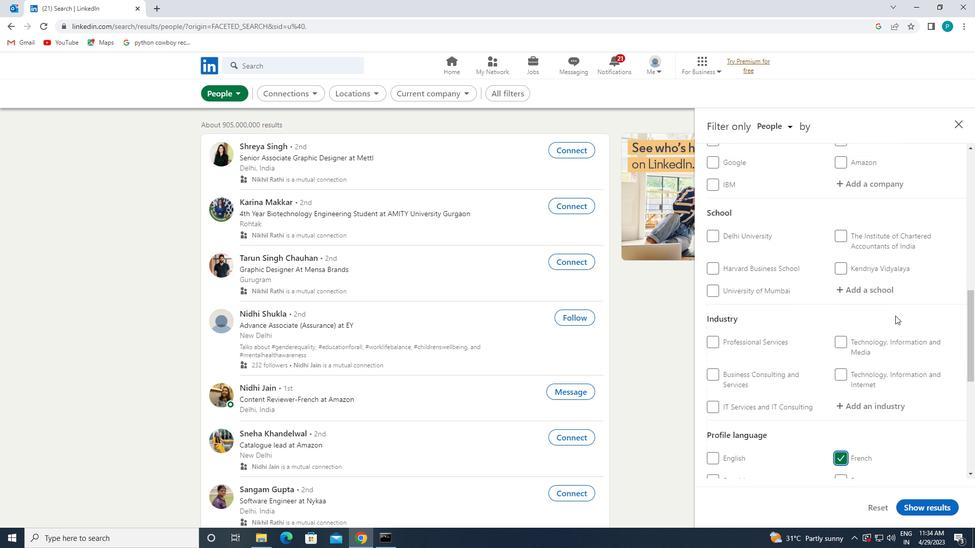 
Action: Mouse scrolled (896, 317) with delta (0, 0)
Screenshot: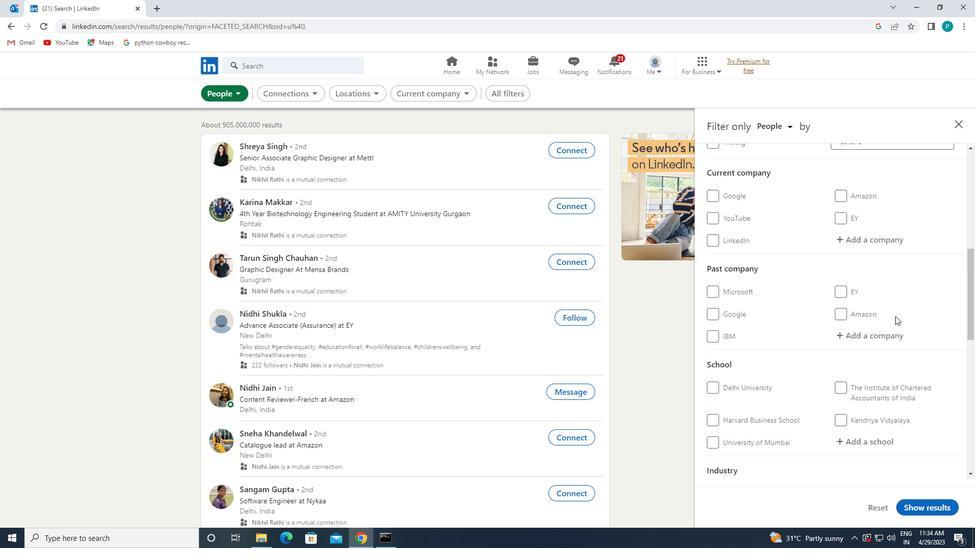 
Action: Mouse scrolled (896, 317) with delta (0, 0)
Screenshot: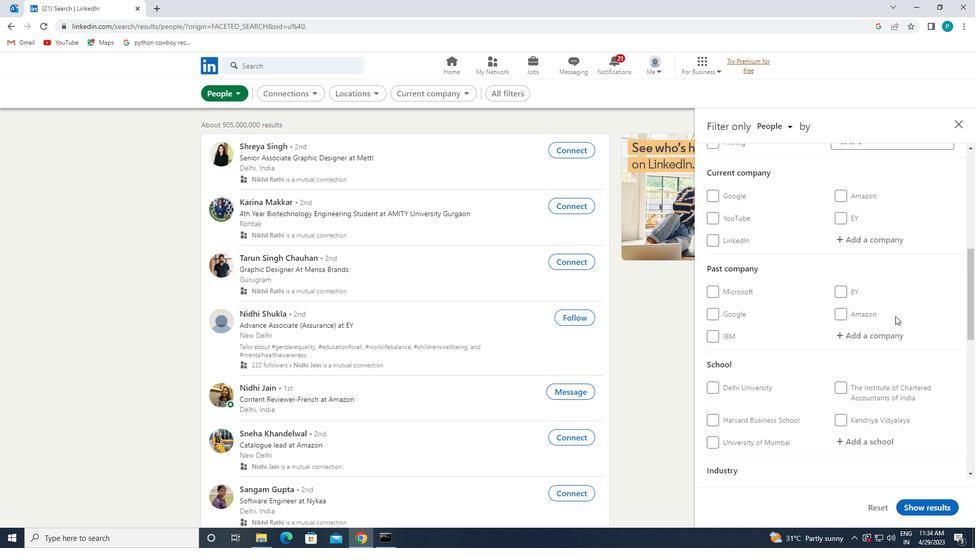 
Action: Mouse moved to (889, 339)
Screenshot: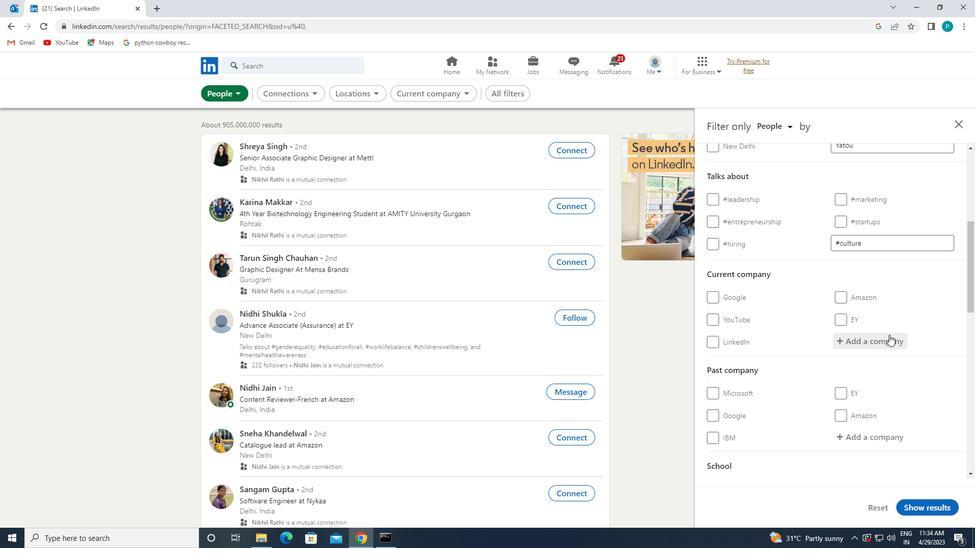 
Action: Mouse pressed left at (889, 339)
Screenshot: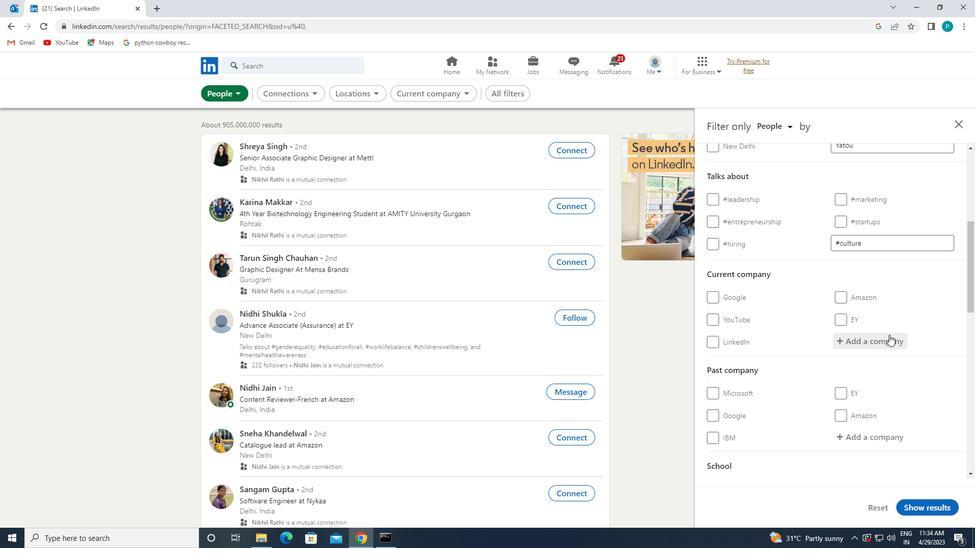
Action: Mouse moved to (888, 339)
Screenshot: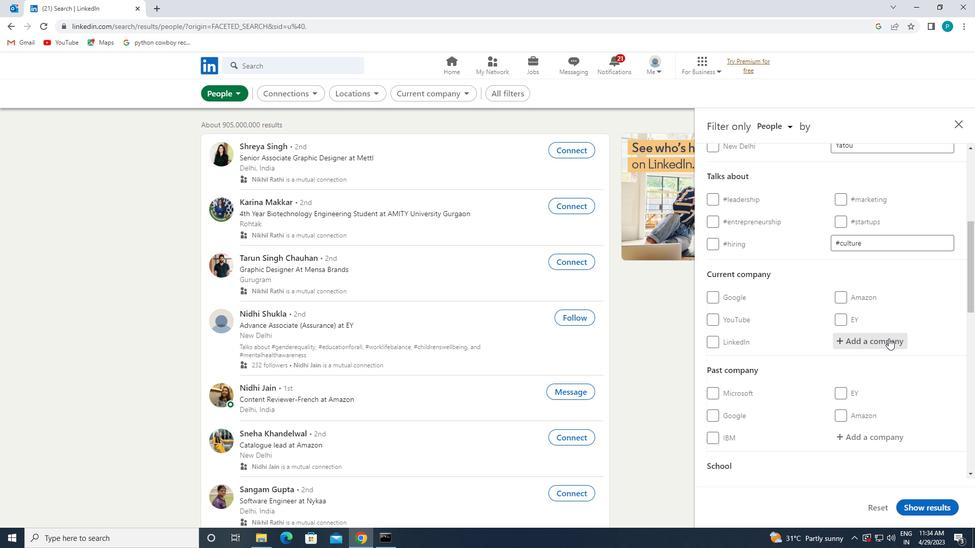 
Action: Key pressed <Key.caps_lock>A<Key.caps_lock>LLSC
Screenshot: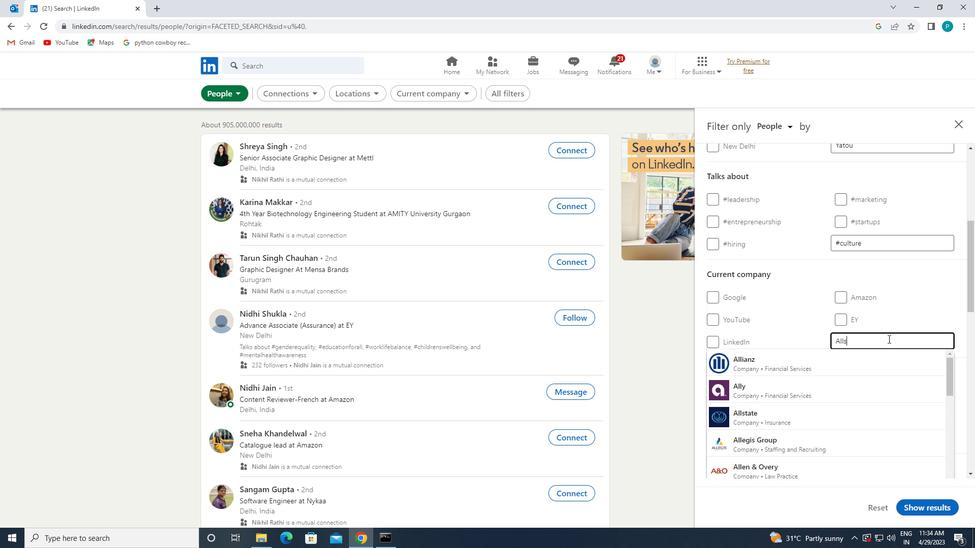 
Action: Mouse moved to (853, 359)
Screenshot: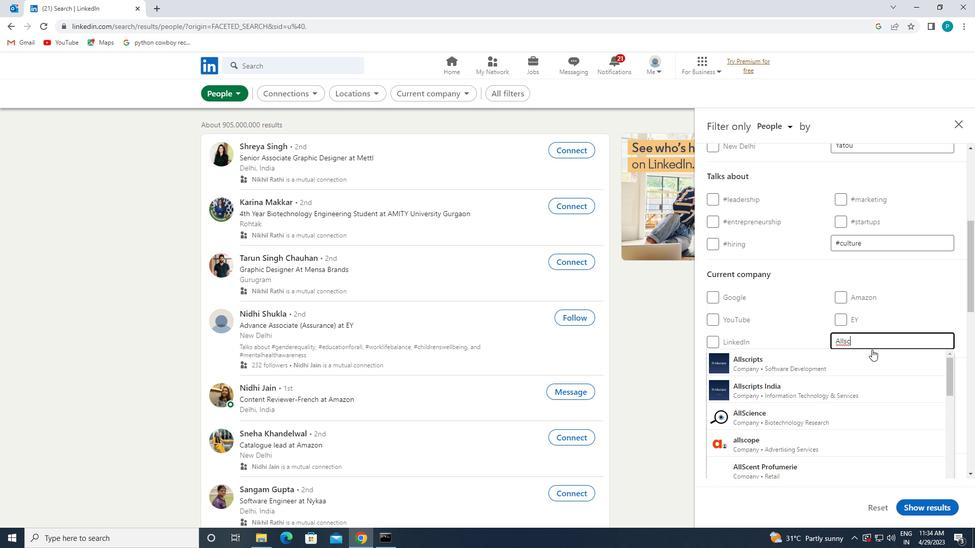 
Action: Mouse pressed left at (853, 359)
Screenshot: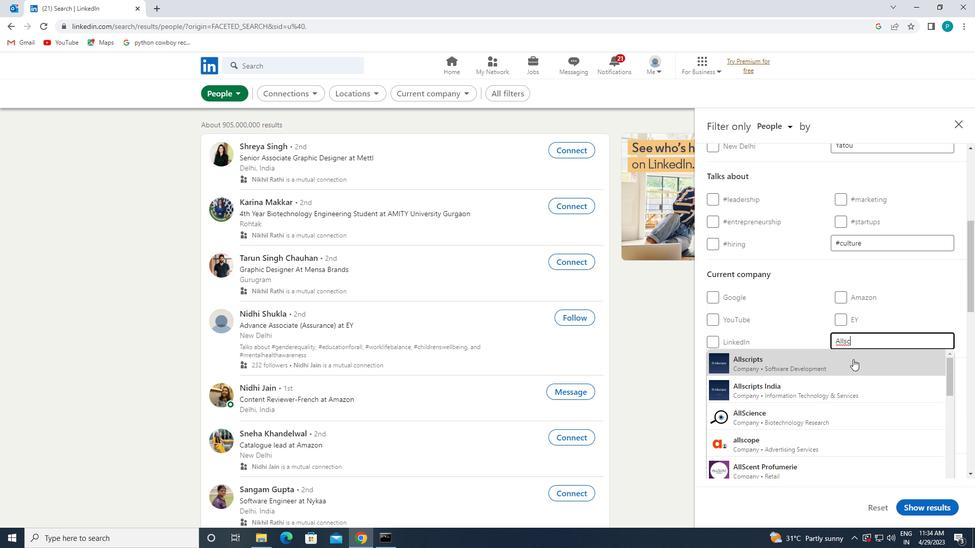 
Action: Mouse moved to (854, 370)
Screenshot: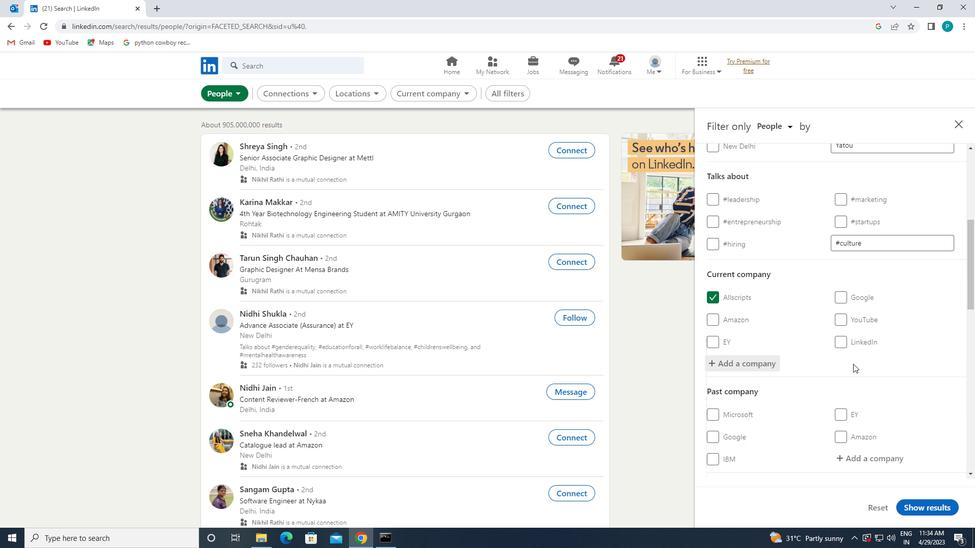 
Action: Mouse scrolled (854, 369) with delta (0, 0)
Screenshot: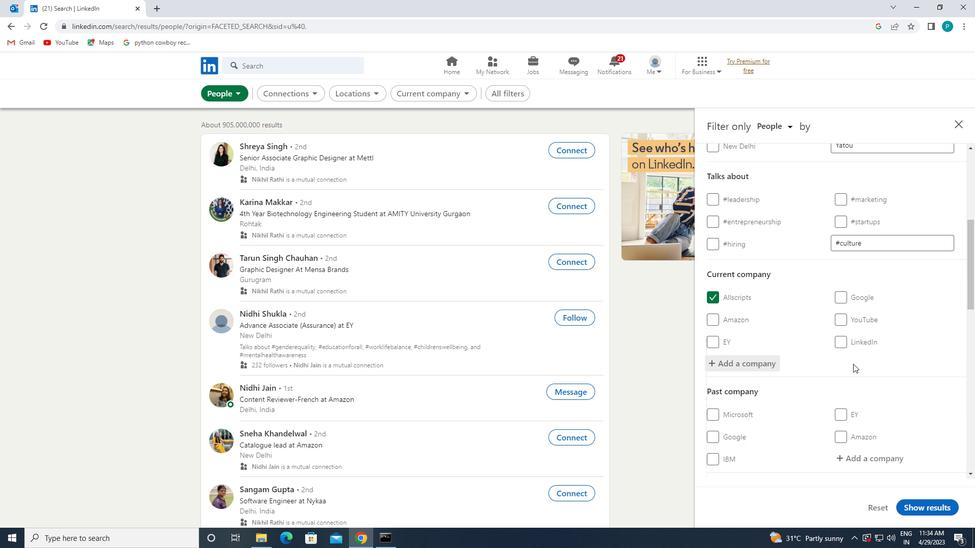 
Action: Mouse moved to (854, 370)
Screenshot: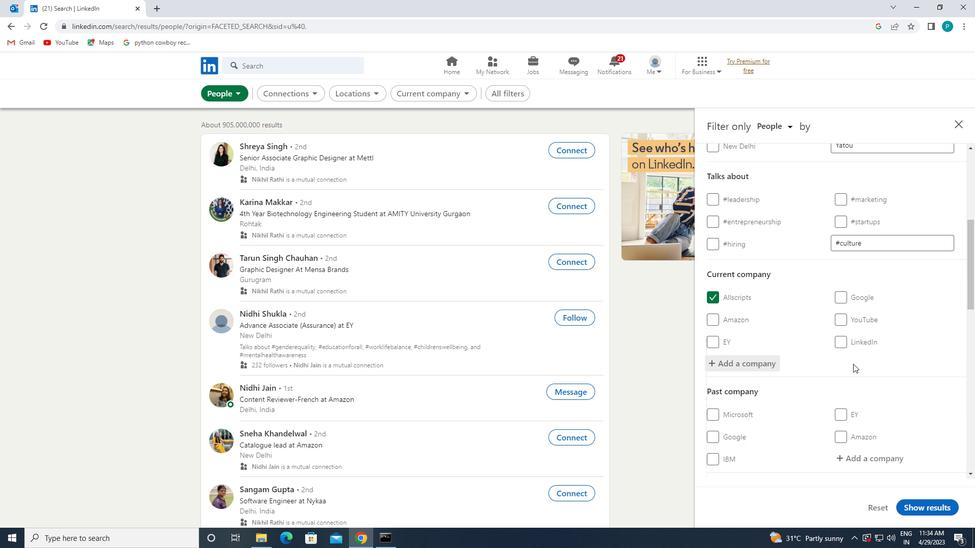 
Action: Mouse scrolled (854, 370) with delta (0, 0)
Screenshot: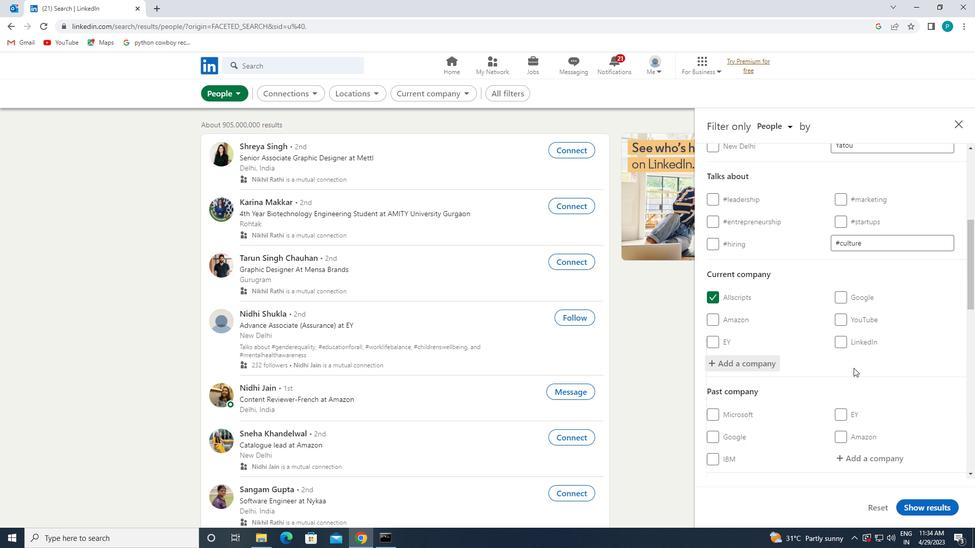 
Action: Mouse moved to (828, 366)
Screenshot: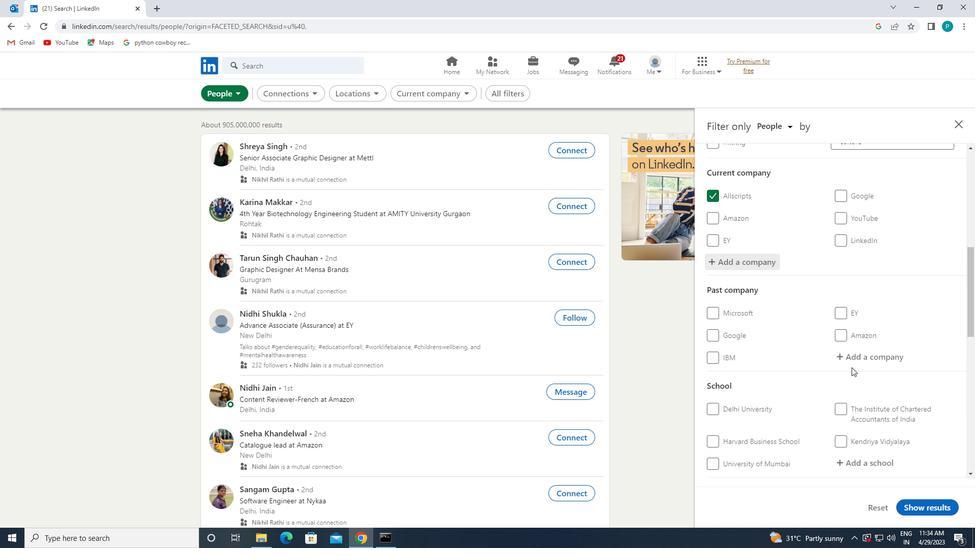 
Action: Mouse scrolled (828, 366) with delta (0, 0)
Screenshot: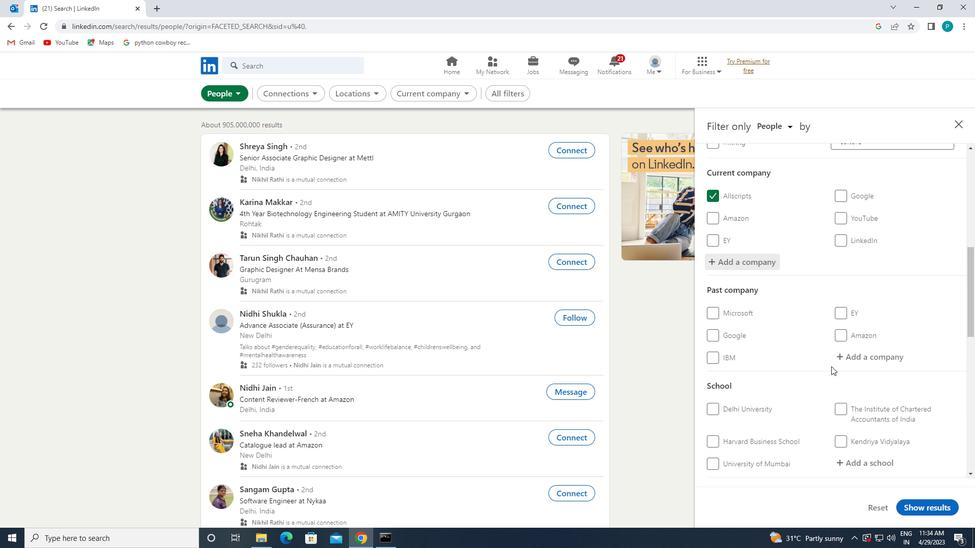 
Action: Mouse scrolled (828, 366) with delta (0, 0)
Screenshot: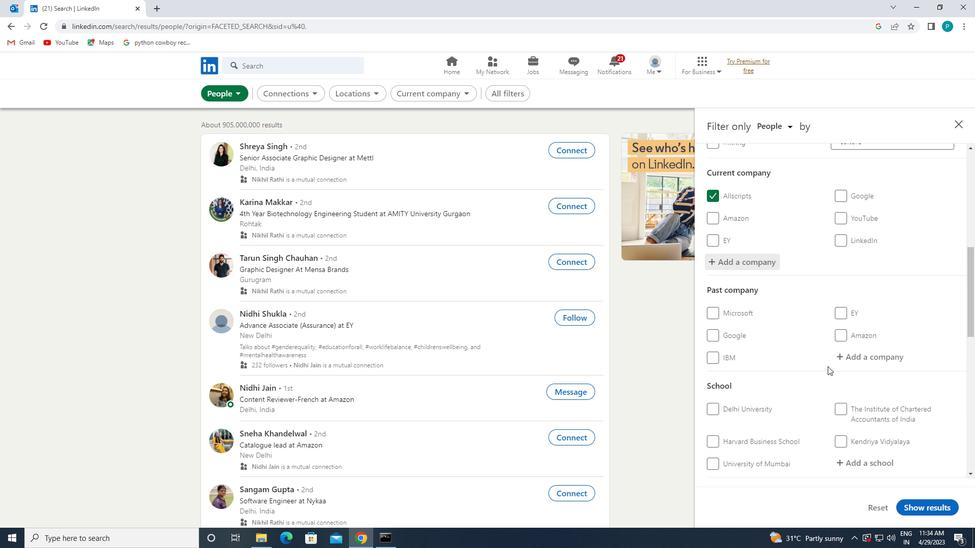 
Action: Mouse moved to (834, 360)
Screenshot: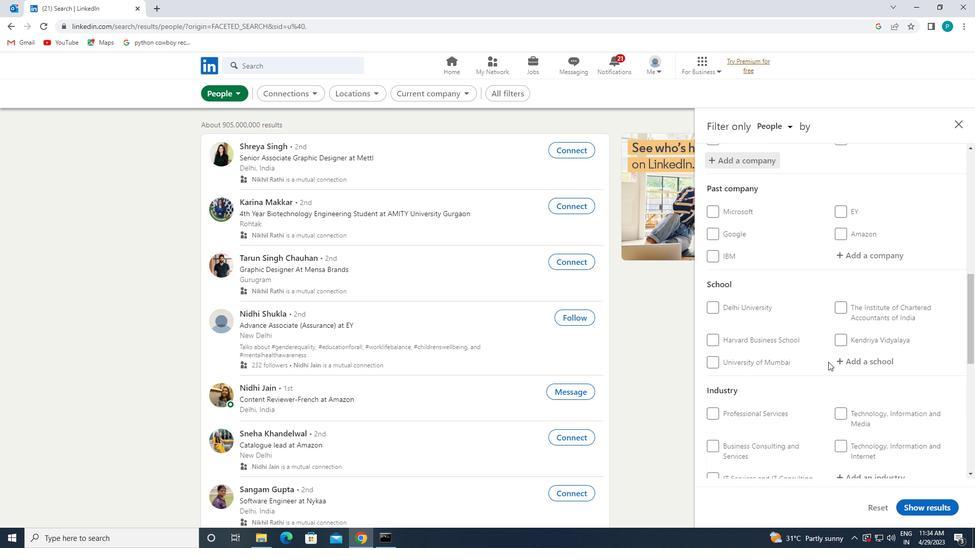 
Action: Mouse pressed left at (834, 360)
Screenshot: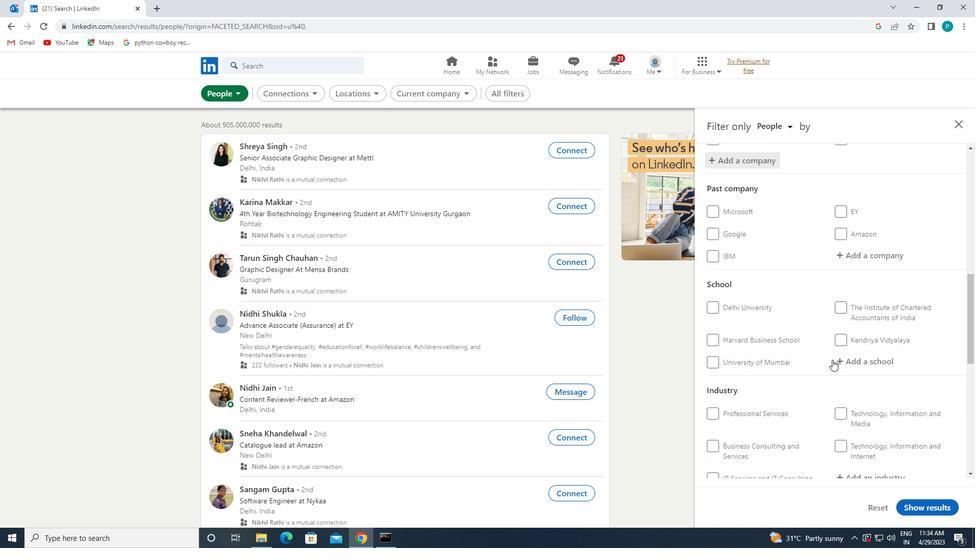 
Action: Key pressed <Key.caps_lock>A<Key.caps_lock>NAND<Key.space>
Screenshot: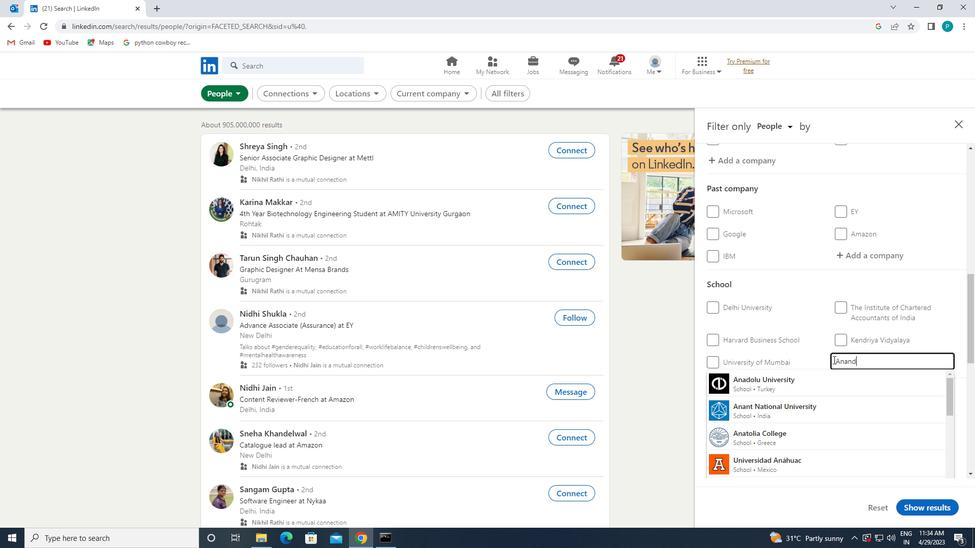 
Action: Mouse moved to (825, 388)
Screenshot: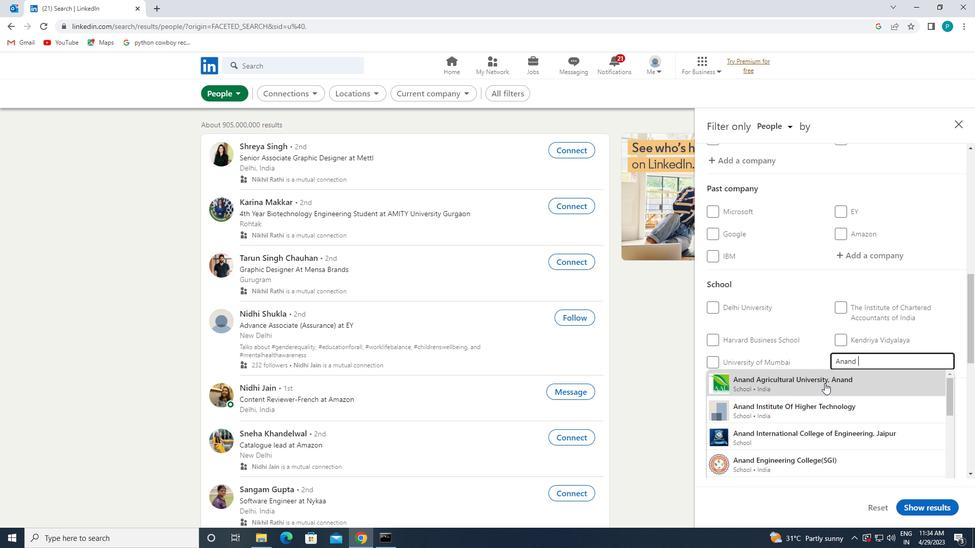 
Action: Mouse pressed left at (825, 388)
Screenshot: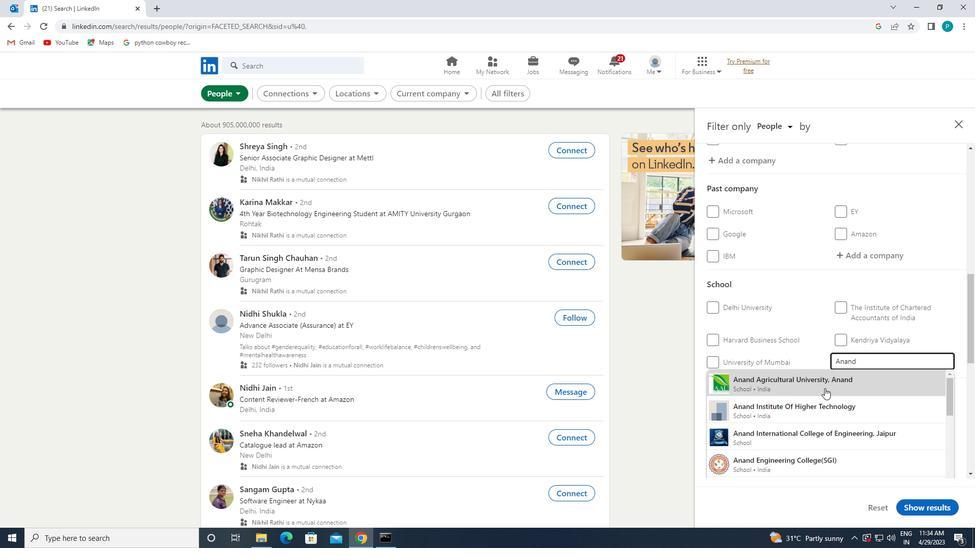 
Action: Mouse scrolled (825, 388) with delta (0, 0)
Screenshot: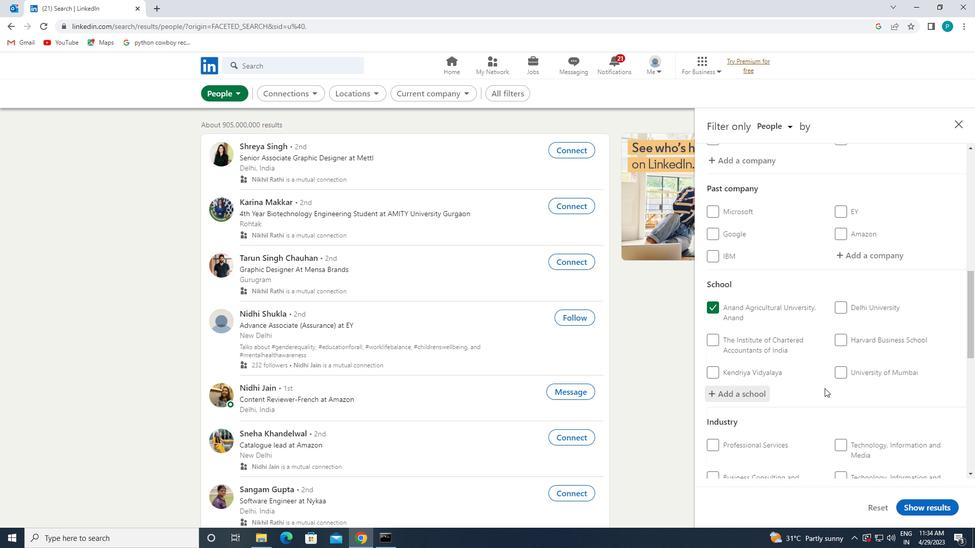 
Action: Mouse scrolled (825, 388) with delta (0, 0)
Screenshot: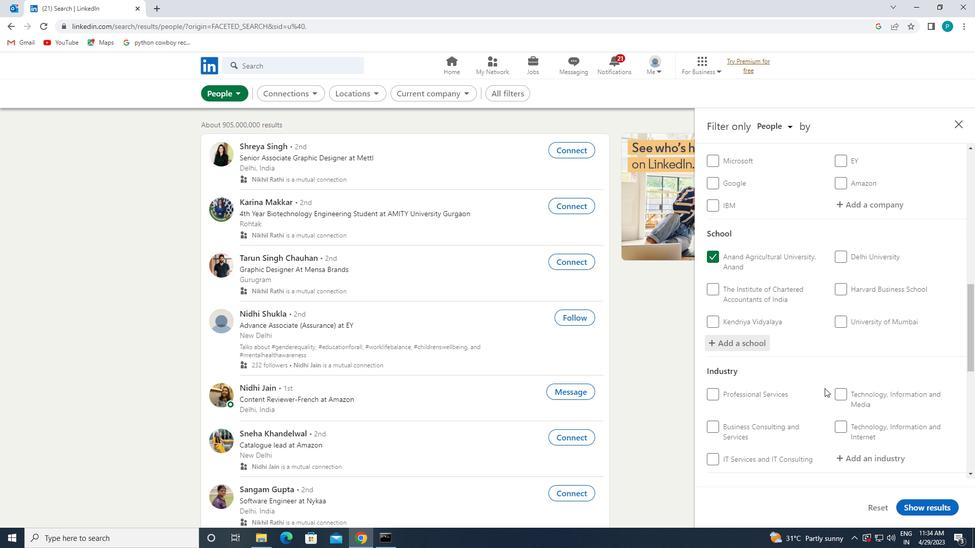 
Action: Mouse moved to (885, 403)
Screenshot: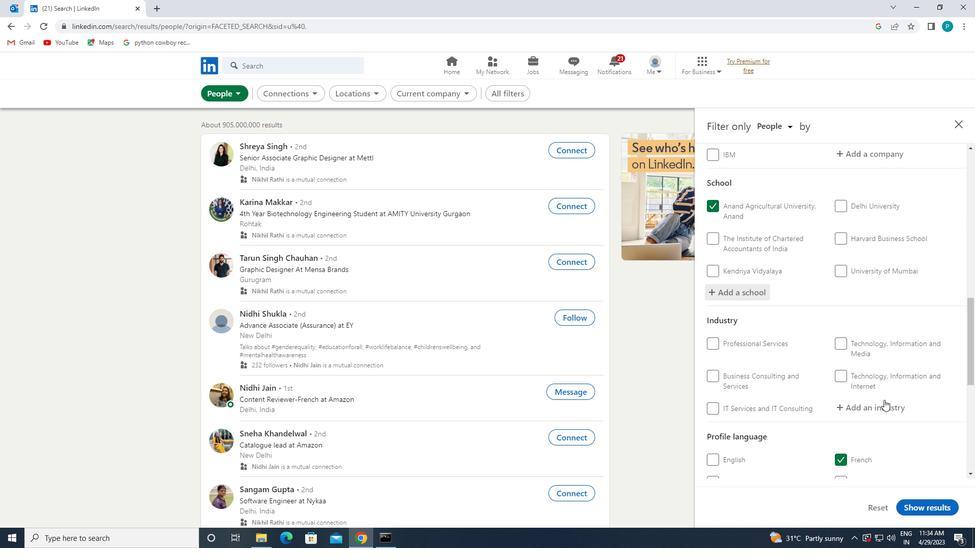 
Action: Mouse pressed left at (885, 403)
Screenshot: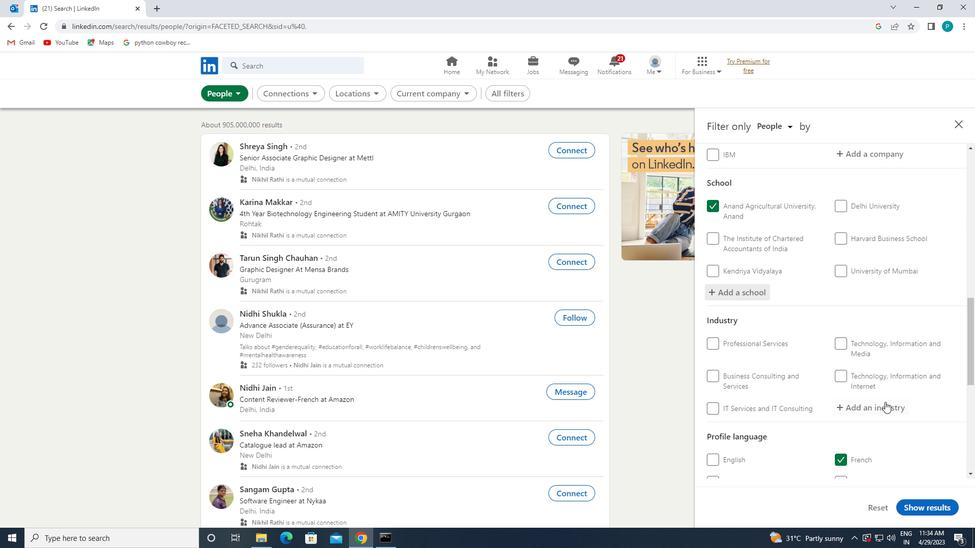 
Action: Mouse moved to (850, 387)
Screenshot: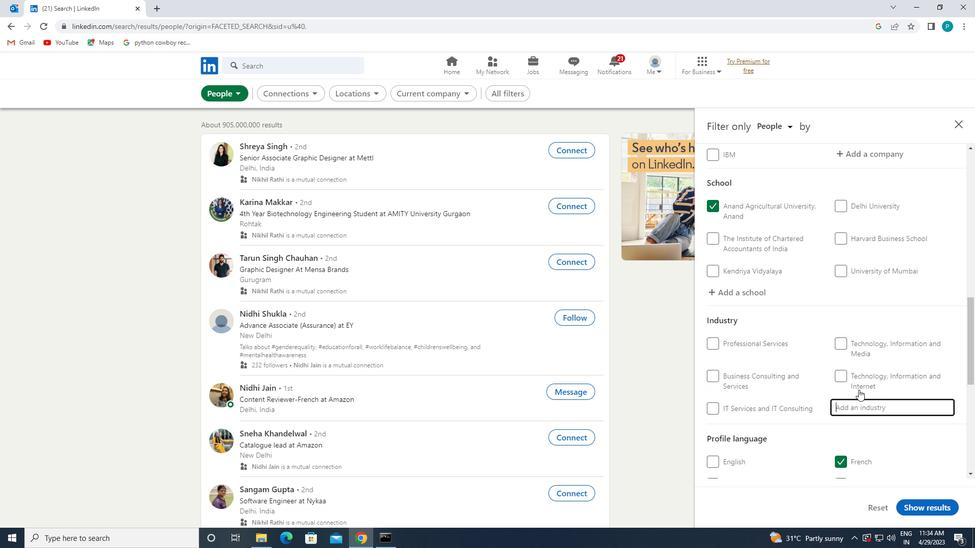 
Action: Mouse scrolled (850, 387) with delta (0, 0)
Screenshot: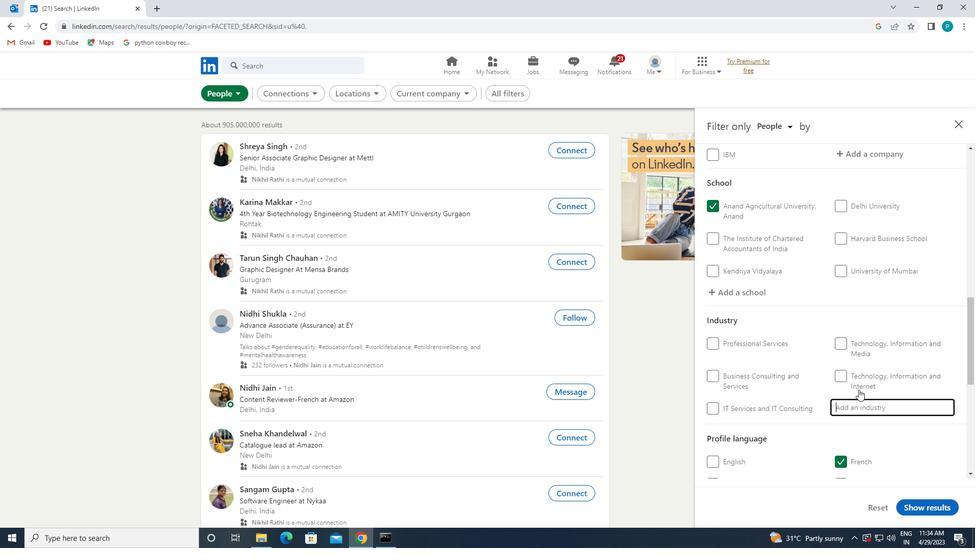
Action: Mouse moved to (851, 392)
Screenshot: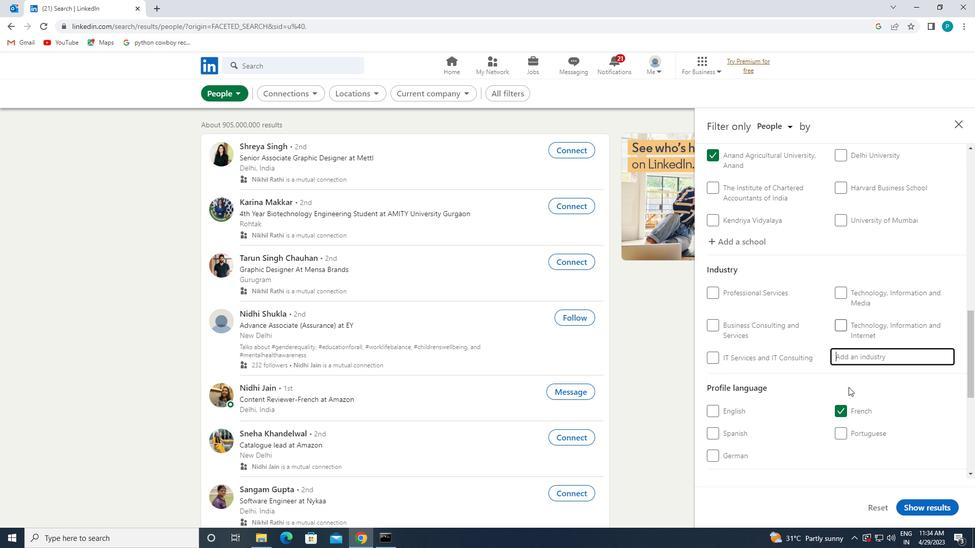 
Action: Key pressed <Key.caps_lock>A<Key.caps_lock>MUSEEM<Key.backspace><Key.backspace>
Screenshot: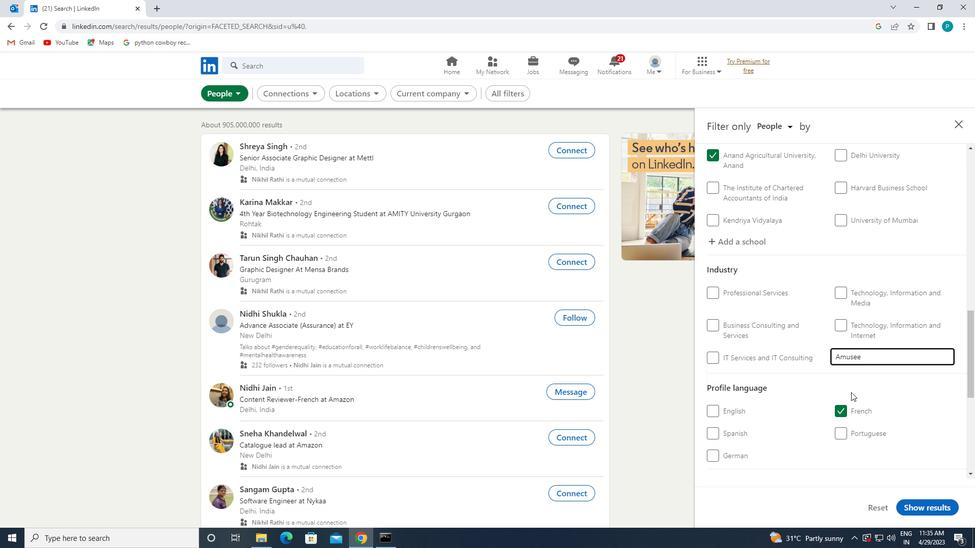 
Action: Mouse moved to (803, 368)
Screenshot: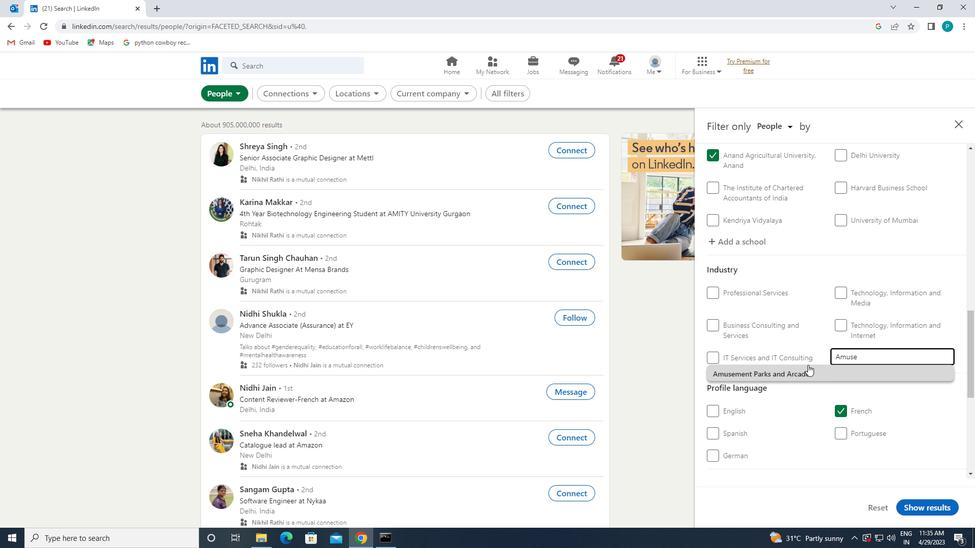 
Action: Mouse pressed left at (803, 368)
Screenshot: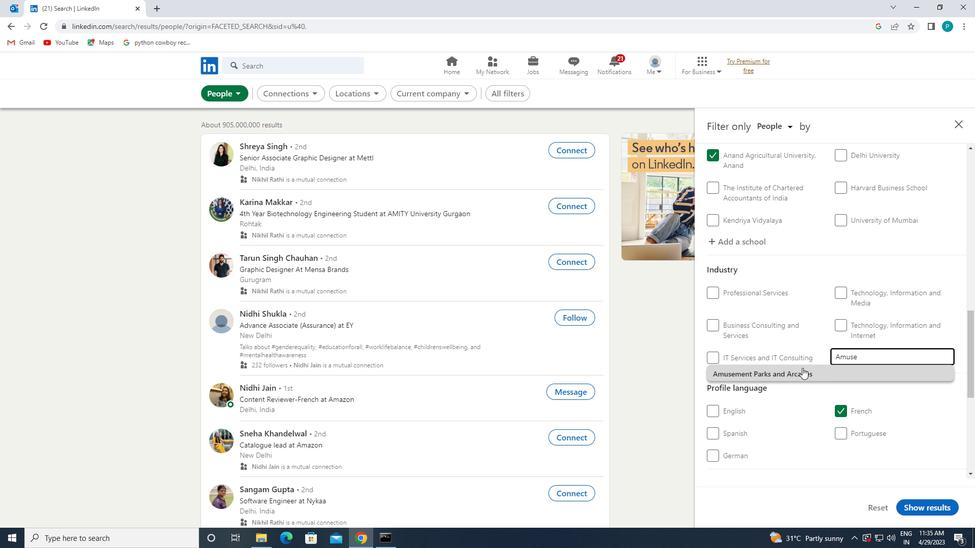 
Action: Mouse moved to (864, 384)
Screenshot: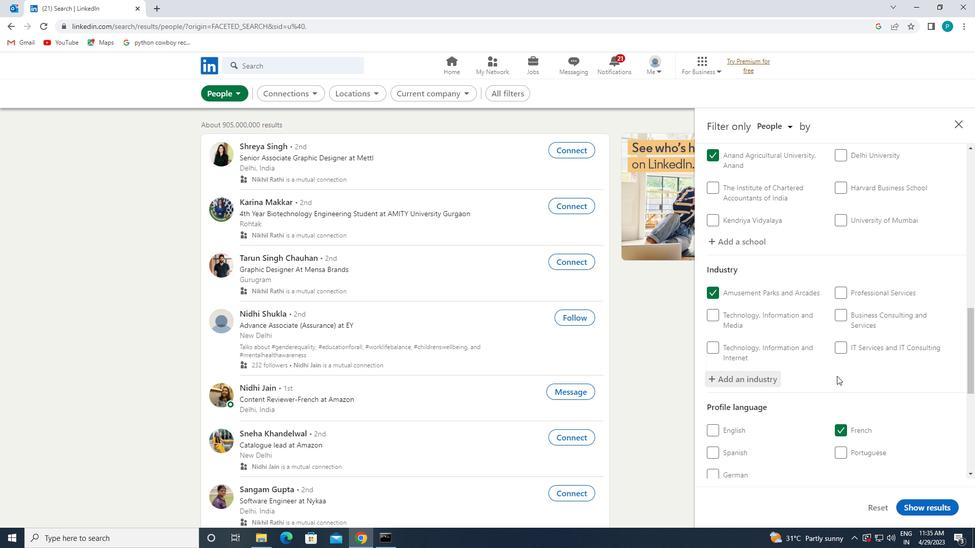 
Action: Mouse scrolled (864, 384) with delta (0, 0)
Screenshot: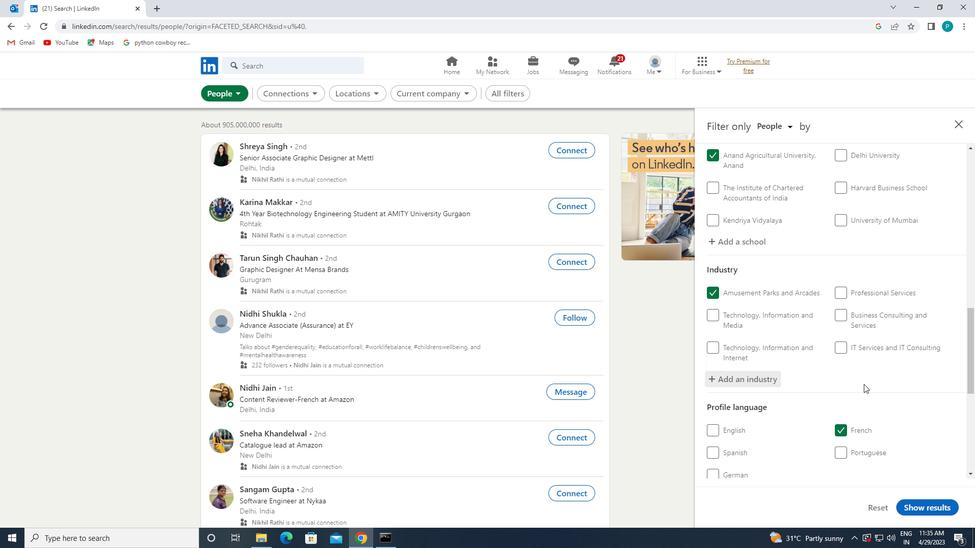 
Action: Mouse scrolled (864, 384) with delta (0, 0)
Screenshot: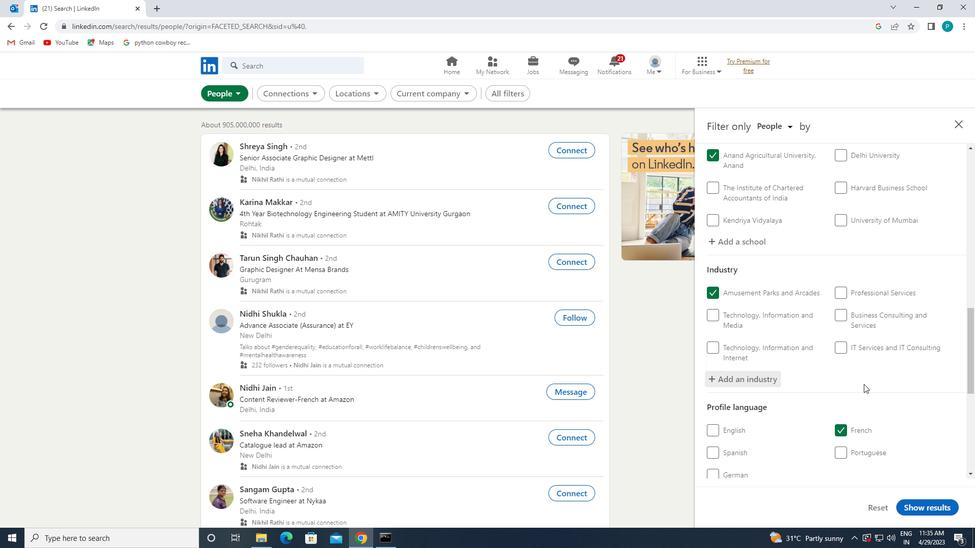 
Action: Mouse moved to (860, 381)
Screenshot: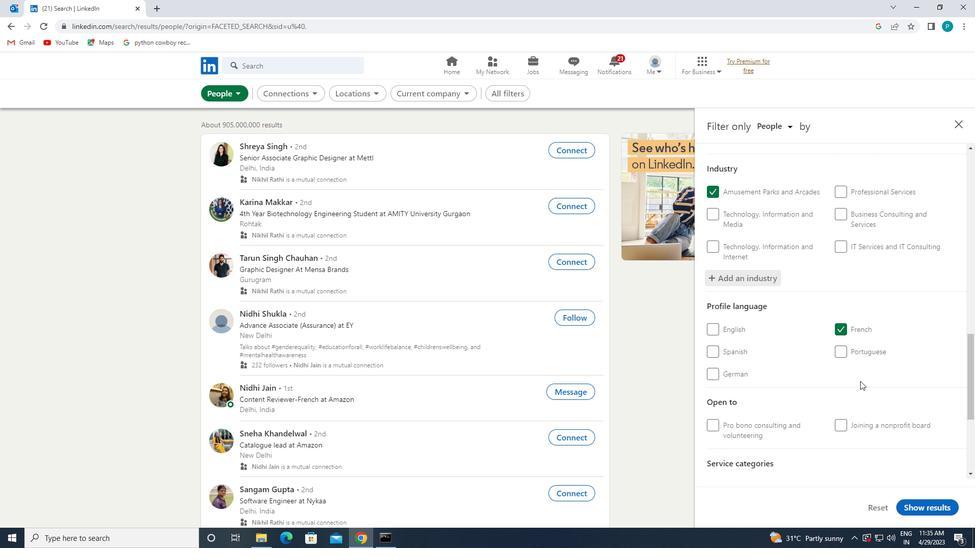
Action: Mouse scrolled (860, 381) with delta (0, 0)
Screenshot: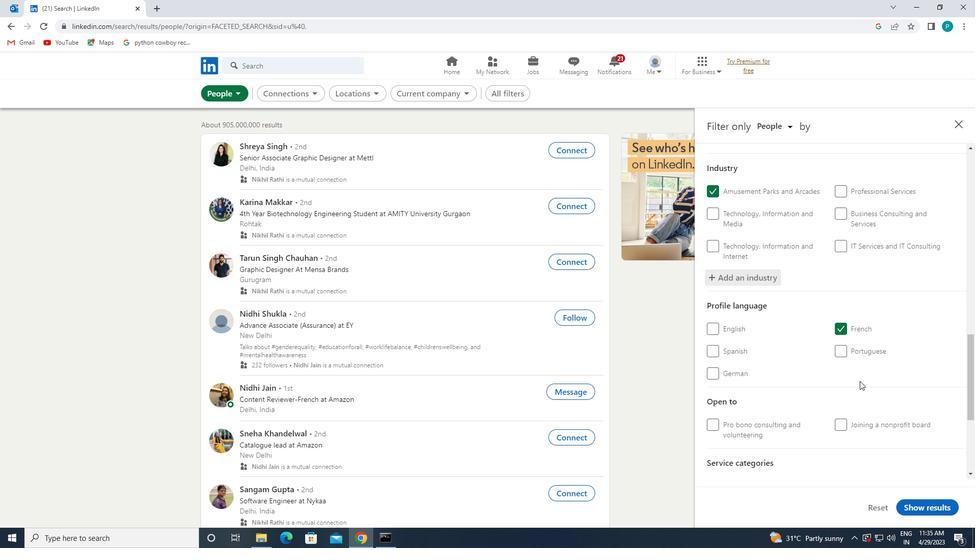 
Action: Mouse scrolled (860, 381) with delta (0, 0)
Screenshot: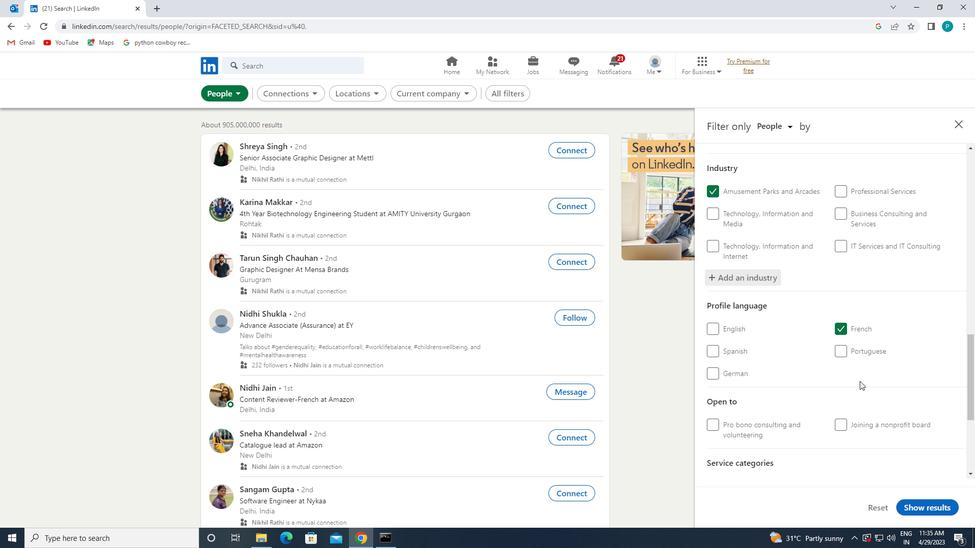 
Action: Mouse moved to (852, 387)
Screenshot: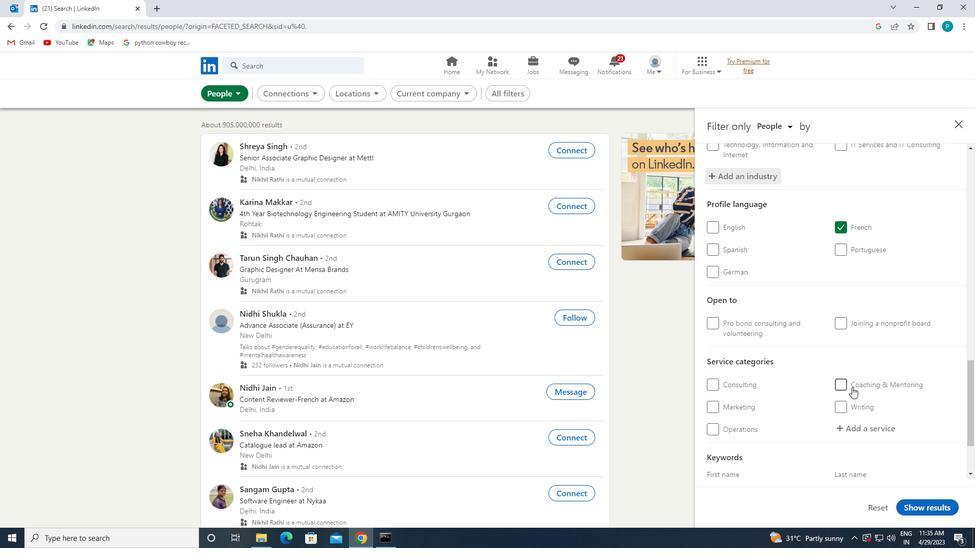 
Action: Mouse scrolled (852, 387) with delta (0, 0)
Screenshot: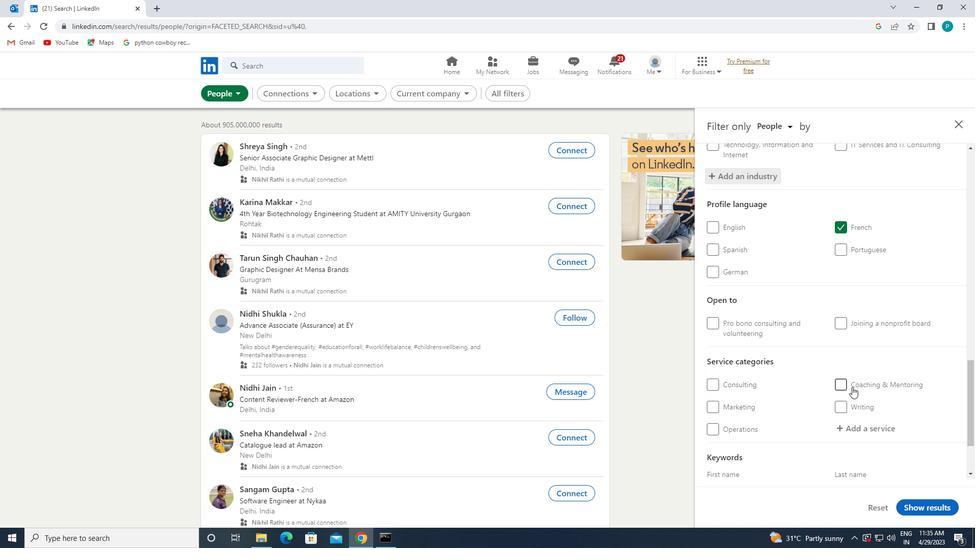 
Action: Mouse moved to (867, 377)
Screenshot: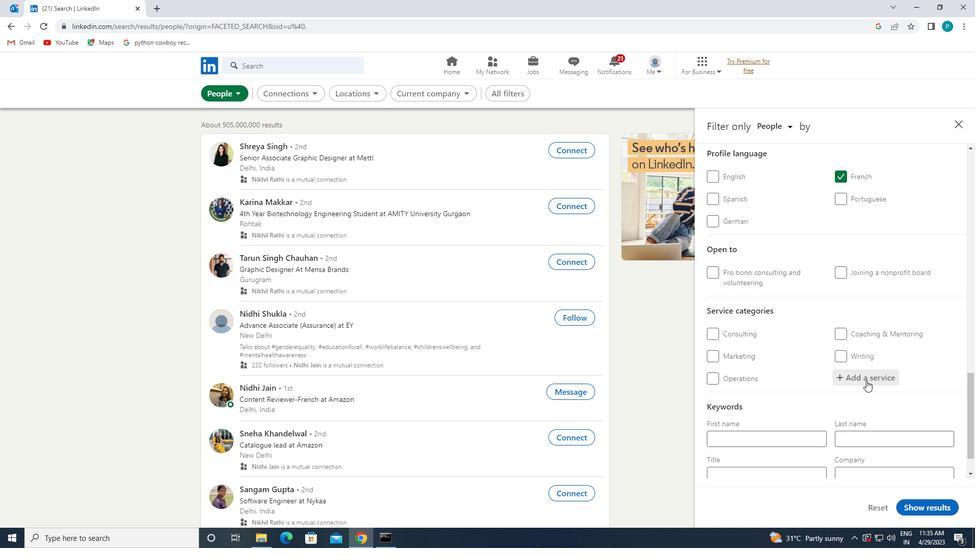 
Action: Mouse pressed left at (867, 377)
Screenshot: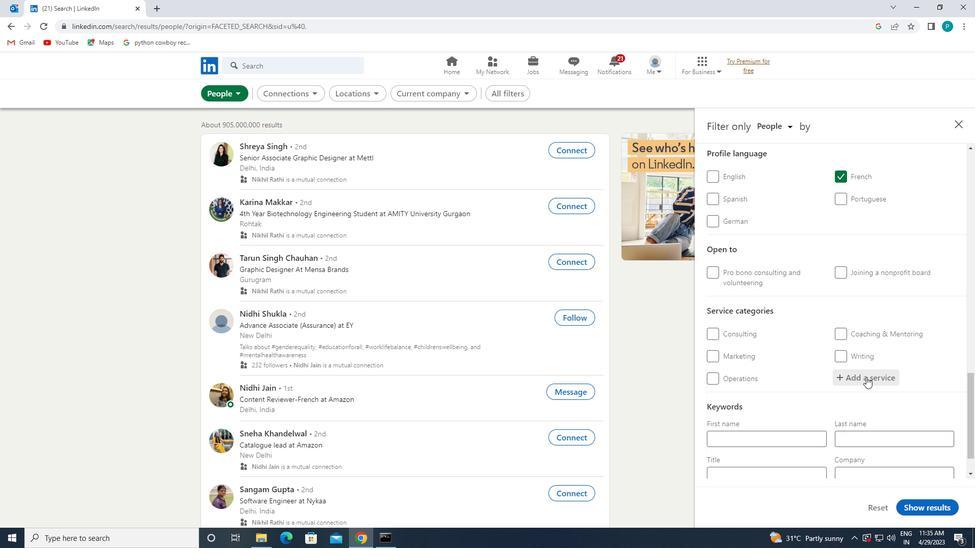 
Action: Mouse moved to (861, 377)
Screenshot: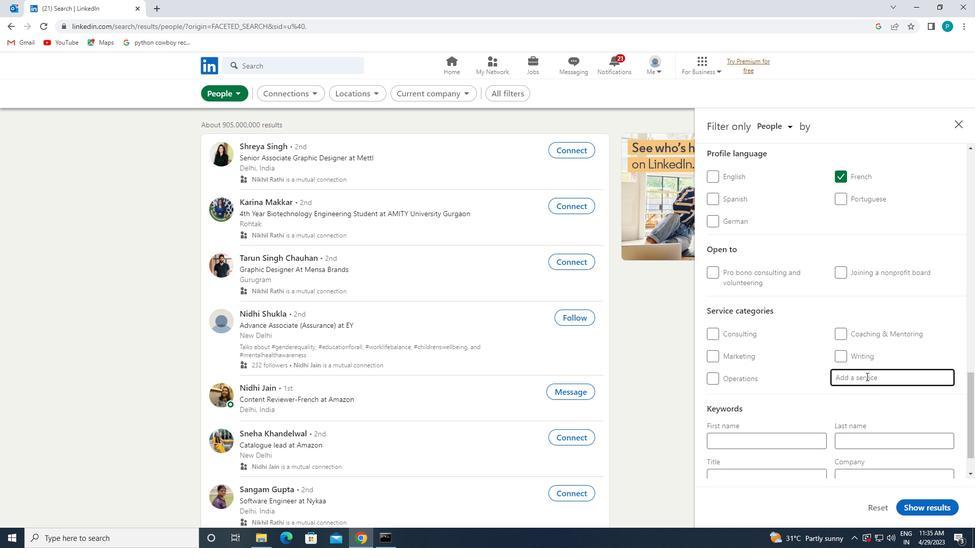 
Action: Key pressed <Key.caps_lock>E<Key.caps_lock>
Screenshot: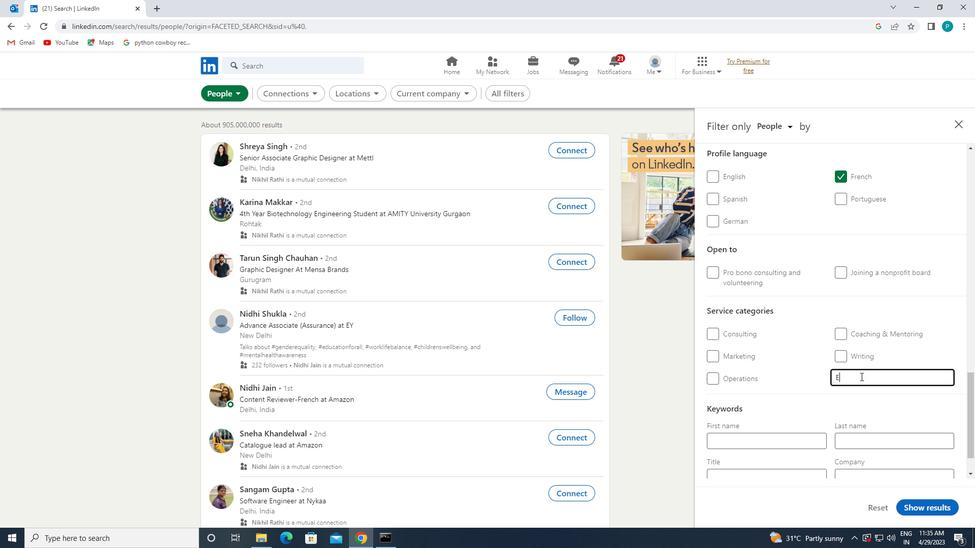 
Action: Mouse moved to (860, 377)
Screenshot: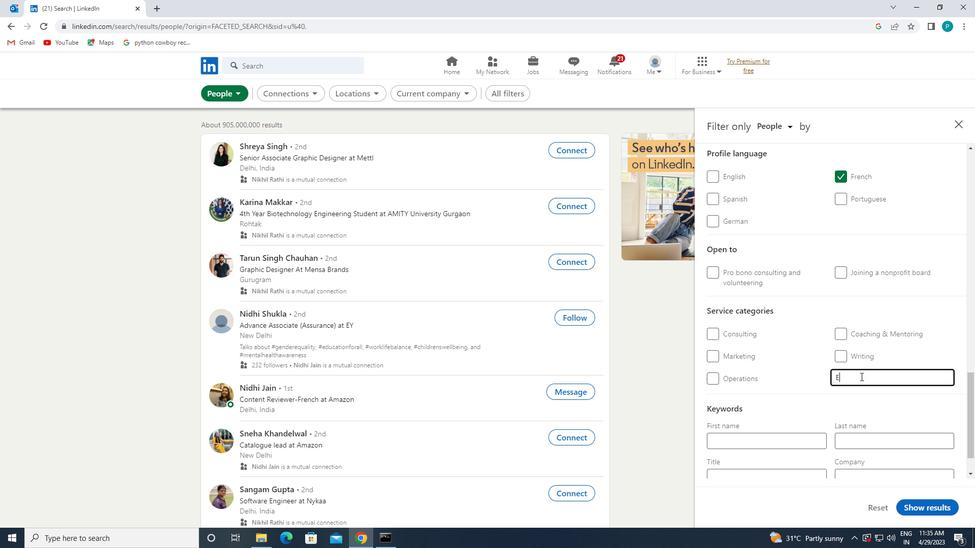 
Action: Key pressed VENT
Screenshot: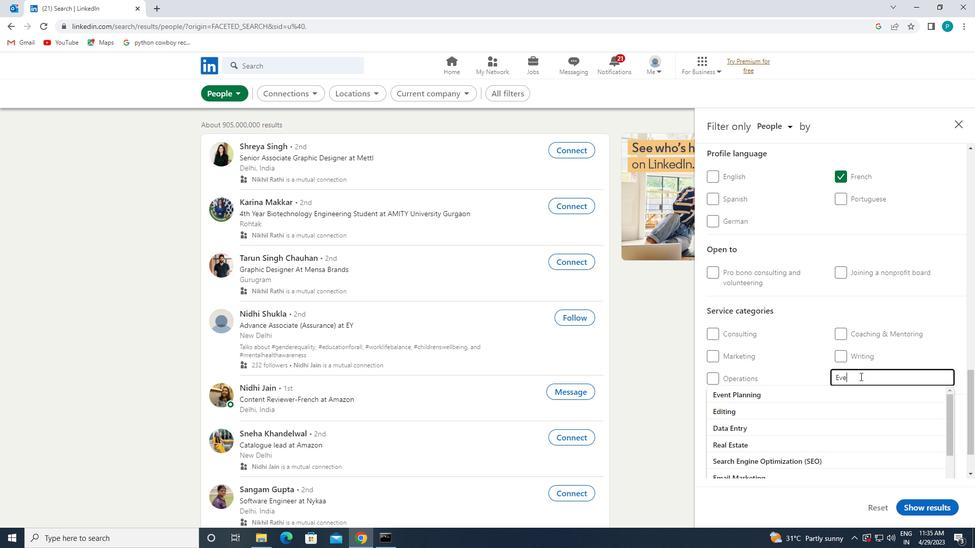 
Action: Mouse moved to (822, 398)
Screenshot: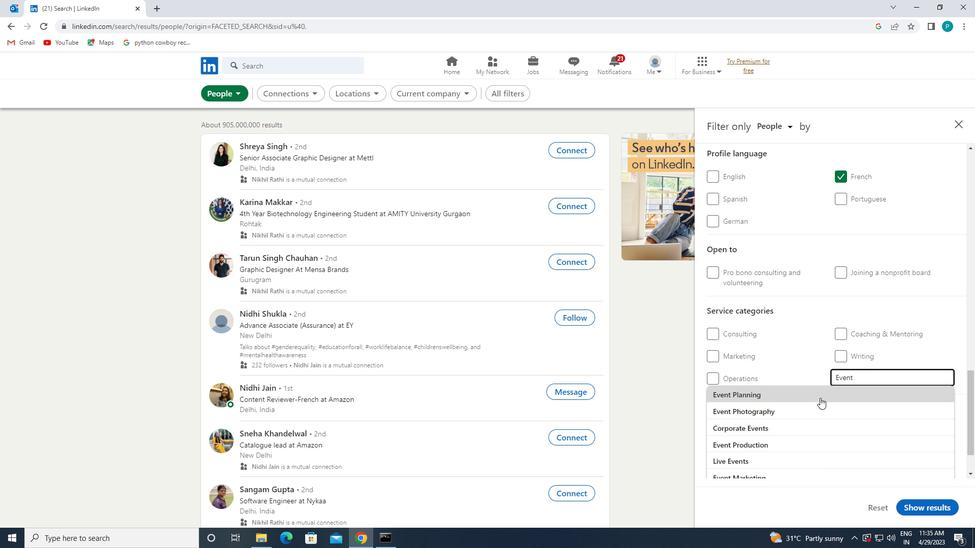 
Action: Mouse pressed left at (822, 398)
Screenshot: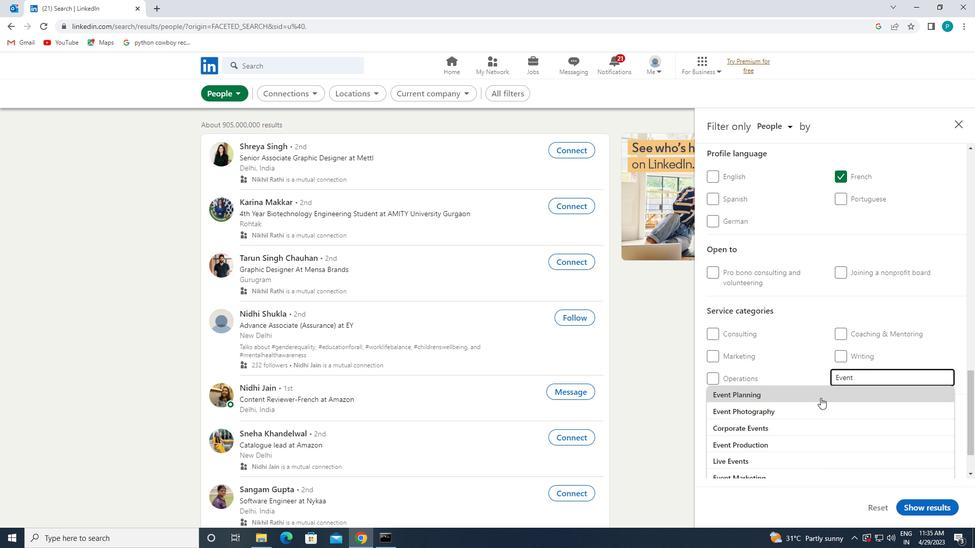 
Action: Mouse moved to (817, 388)
Screenshot: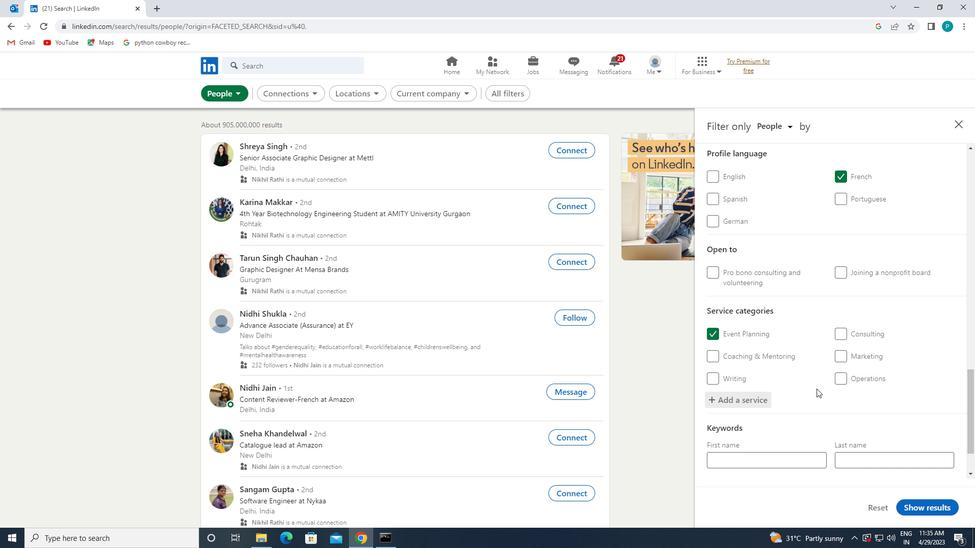 
Action: Mouse scrolled (817, 388) with delta (0, 0)
Screenshot: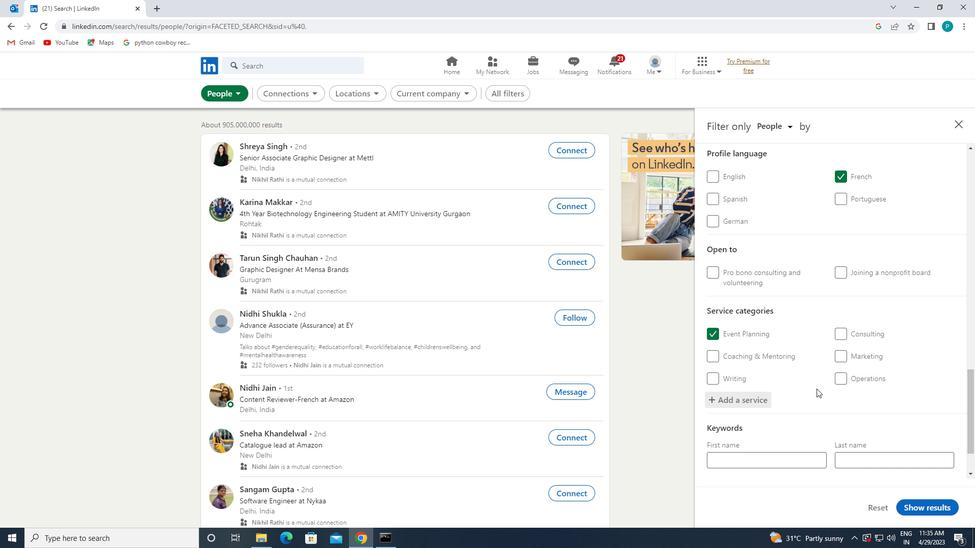 
Action: Mouse moved to (816, 388)
Screenshot: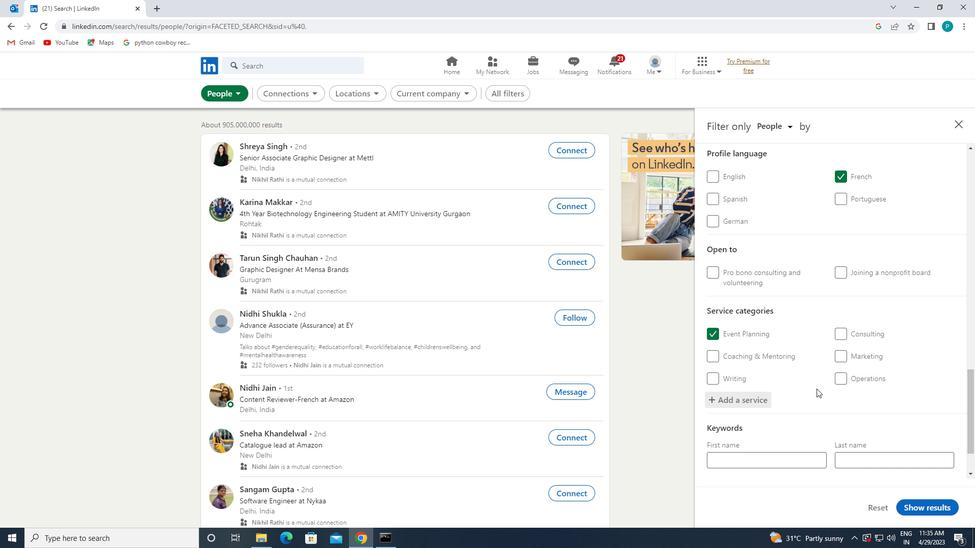 
Action: Mouse scrolled (816, 387) with delta (0, 0)
Screenshot: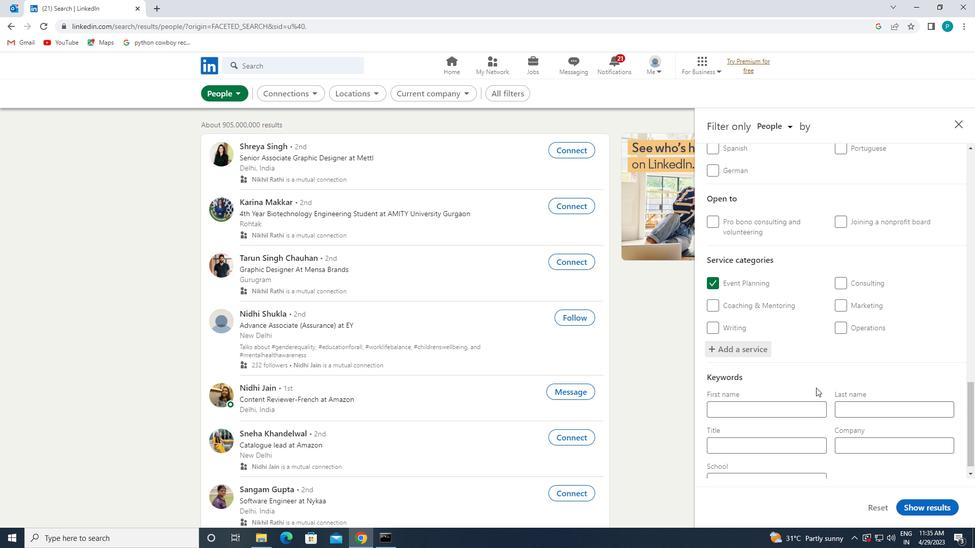 
Action: Mouse moved to (777, 436)
Screenshot: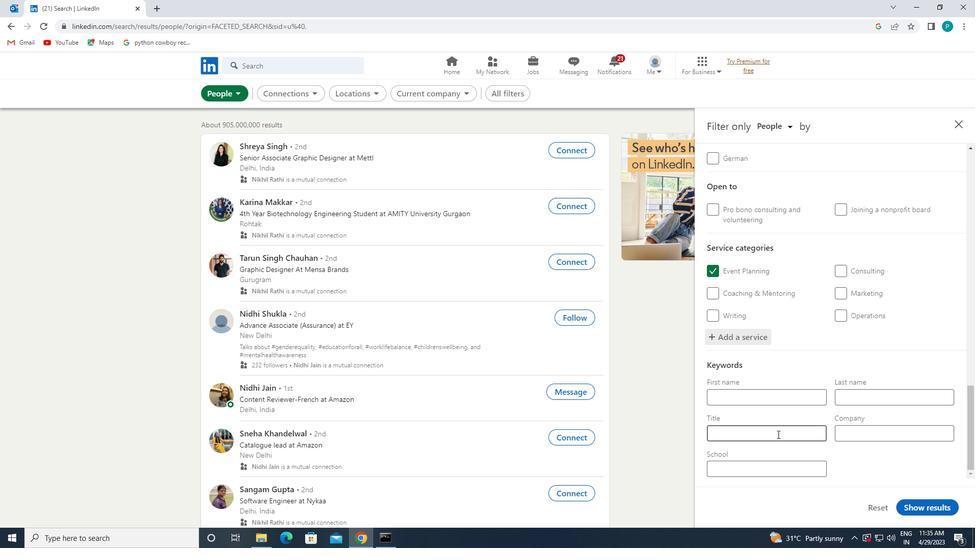 
Action: Mouse pressed left at (777, 436)
Screenshot: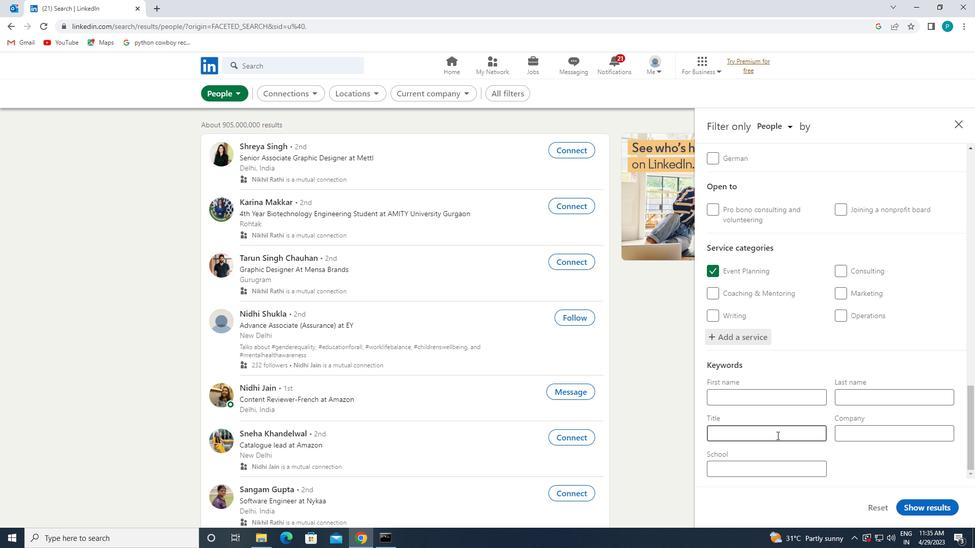 
Action: Mouse moved to (780, 436)
Screenshot: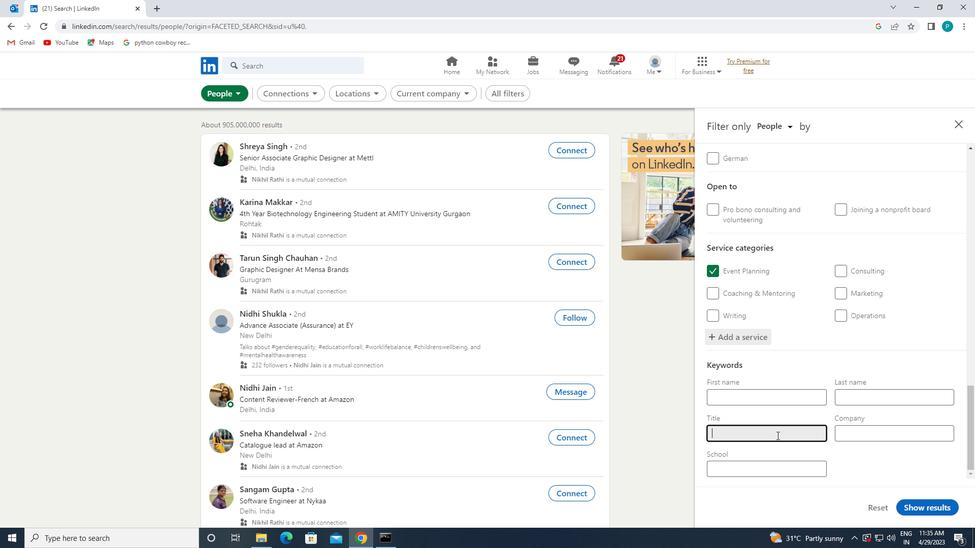 
Action: Key pressed <Key.caps_lock>Z<Key.caps_lock>OOLOGIST
Screenshot: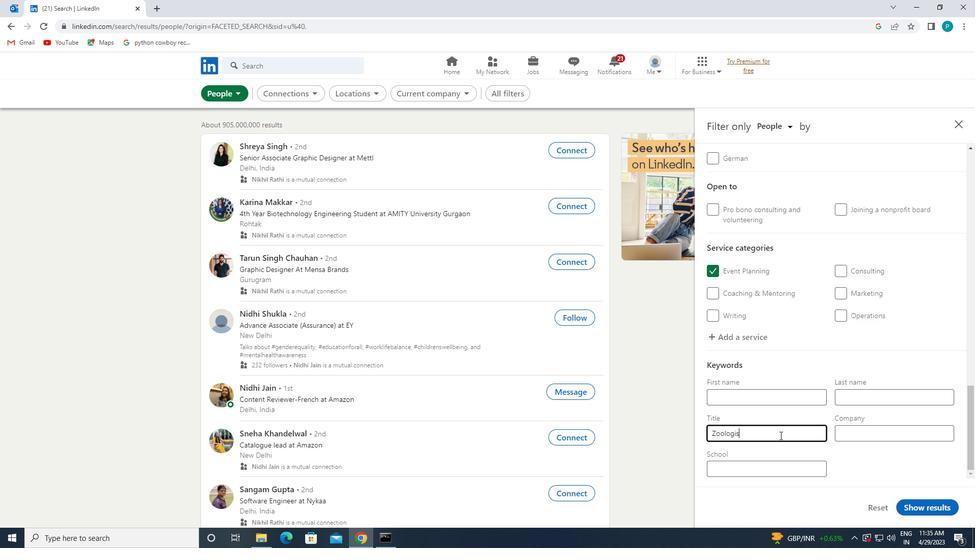 
Action: Mouse moved to (906, 504)
Screenshot: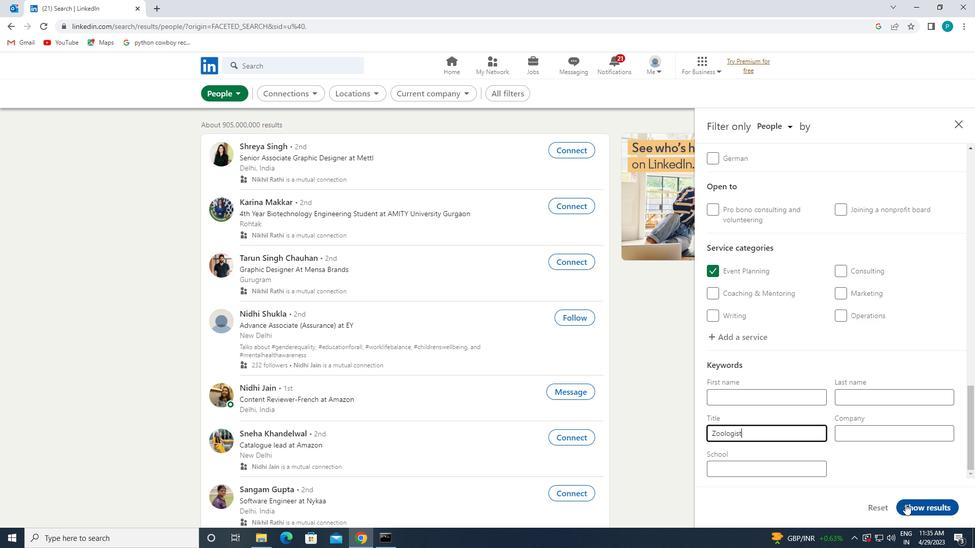 
Action: Mouse pressed left at (906, 504)
Screenshot: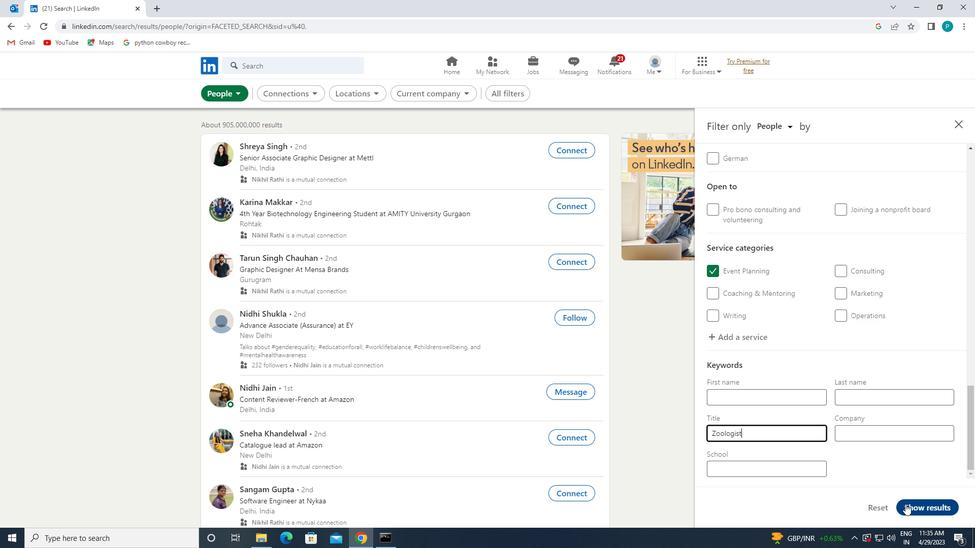
Action: Mouse moved to (906, 503)
Screenshot: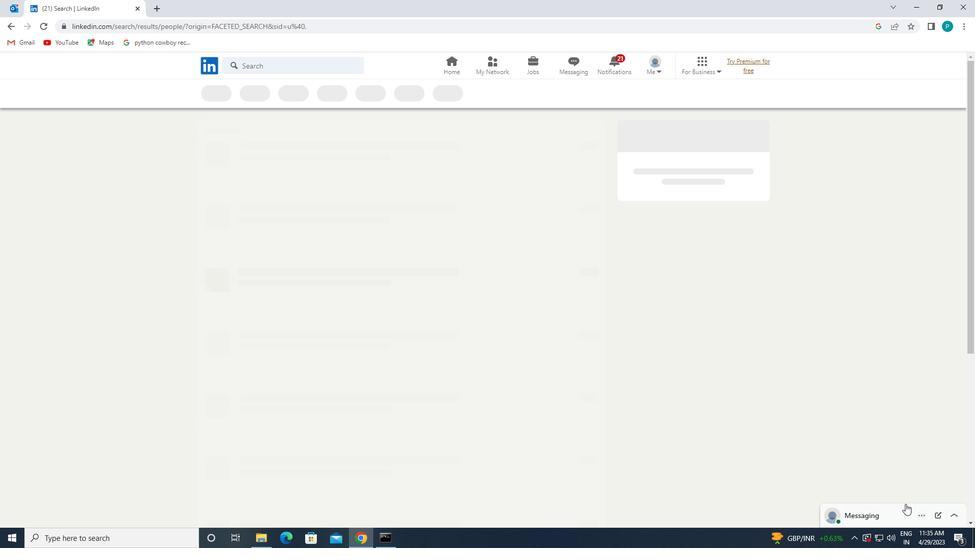 
